 Task: Create a new spreadsheet using the template "Project management: Project timeline by Smartsheet".
Action: Mouse moved to (60, 118)
Screenshot: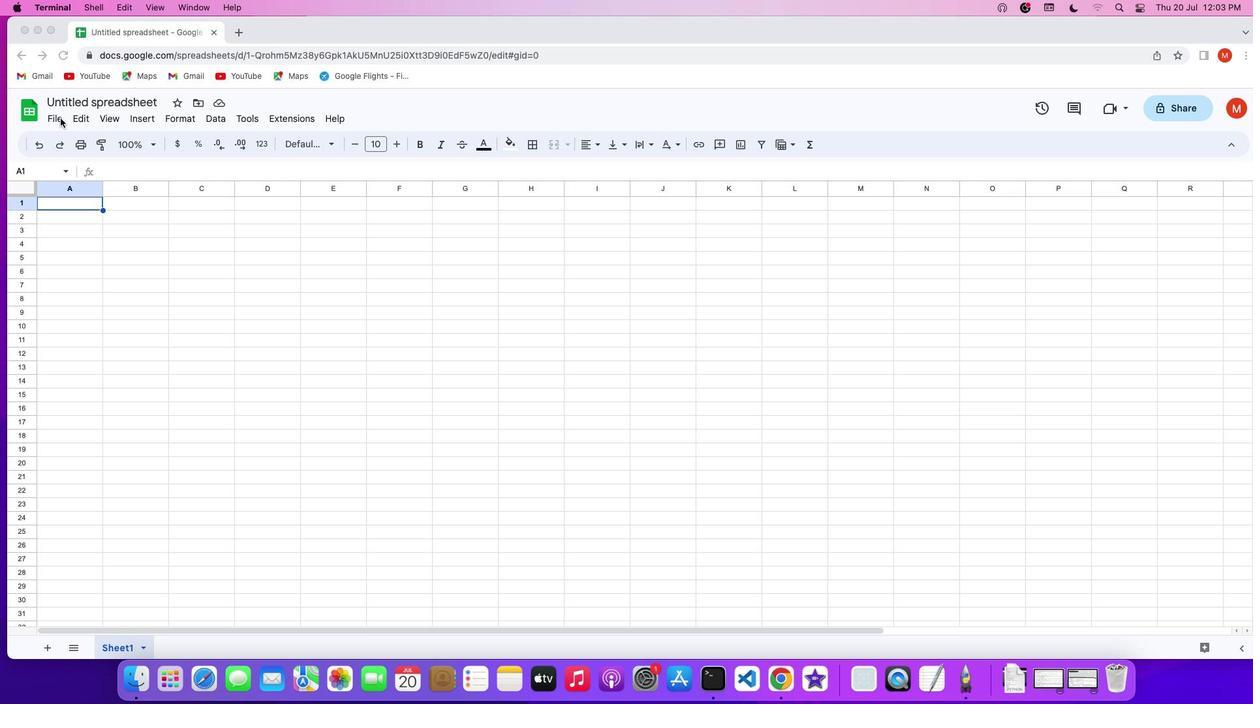 
Action: Mouse pressed left at (60, 118)
Screenshot: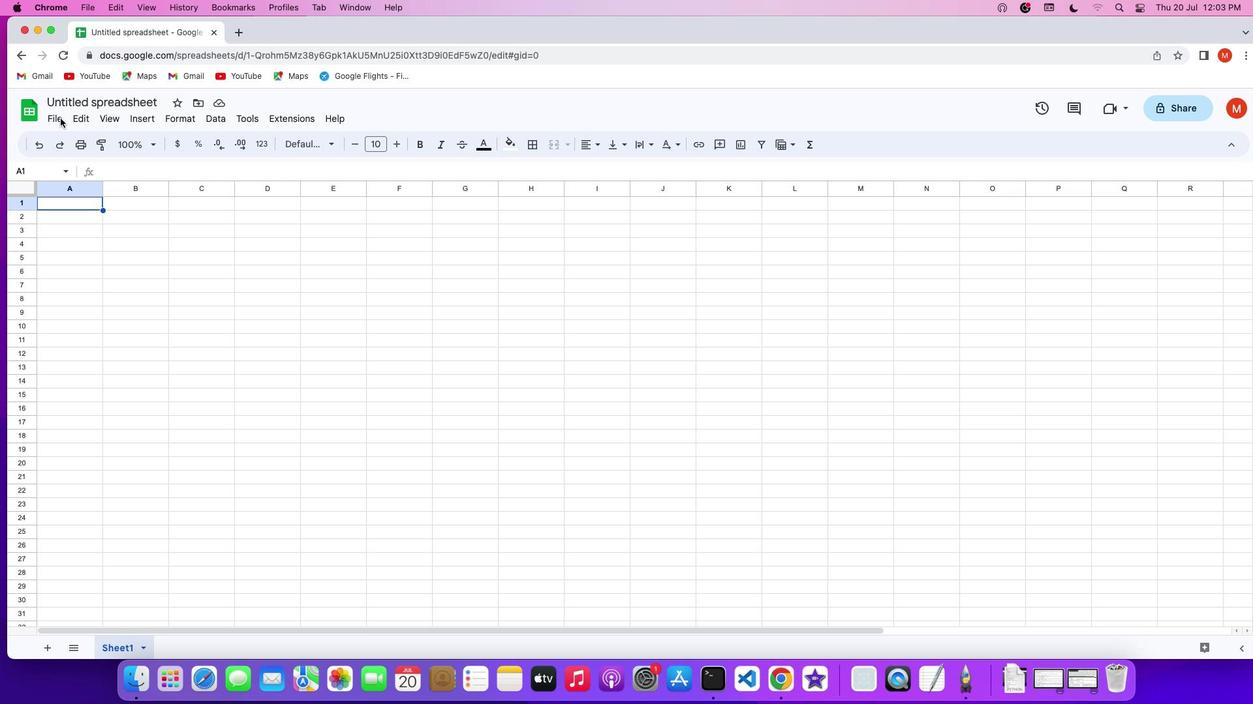 
Action: Mouse pressed left at (60, 118)
Screenshot: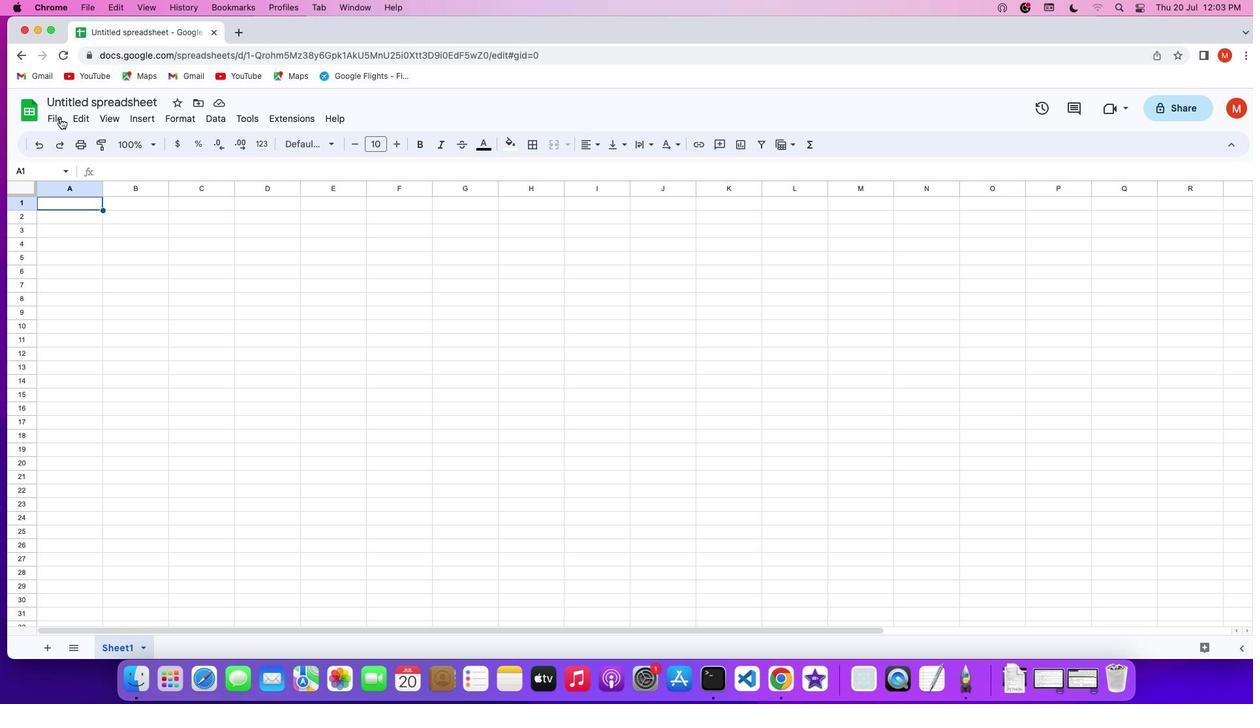 
Action: Mouse moved to (60, 118)
Screenshot: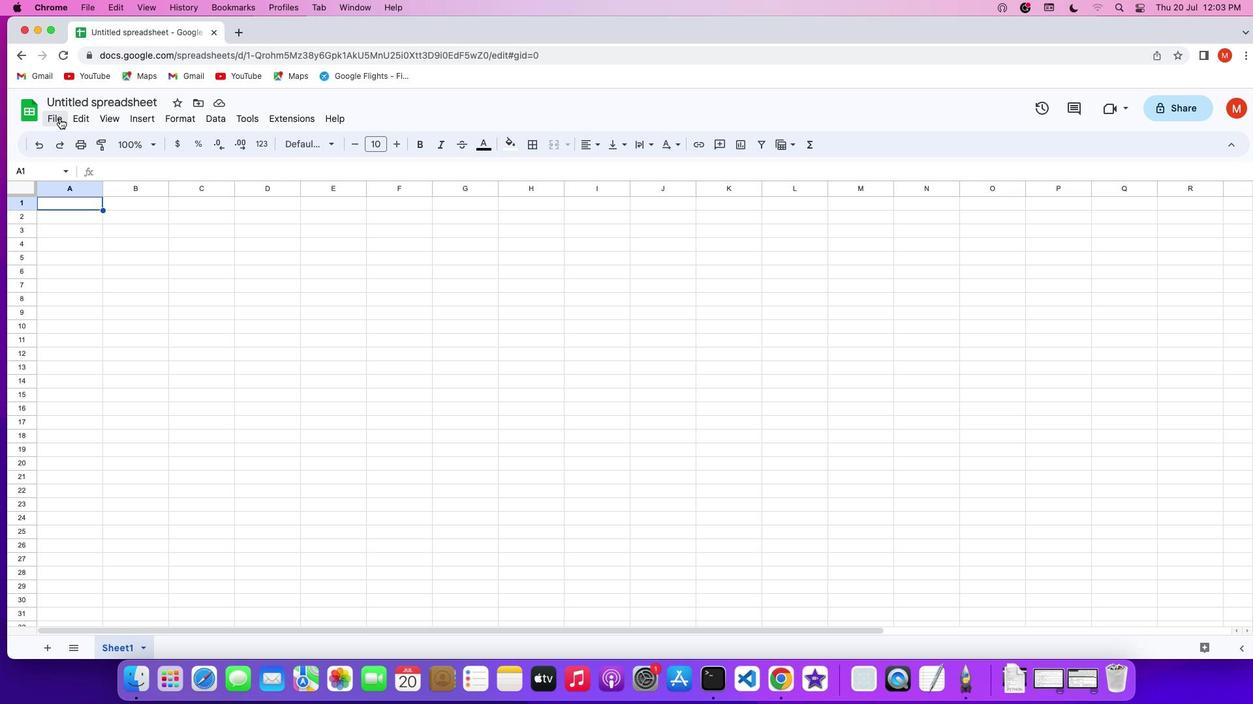 
Action: Mouse pressed left at (60, 118)
Screenshot: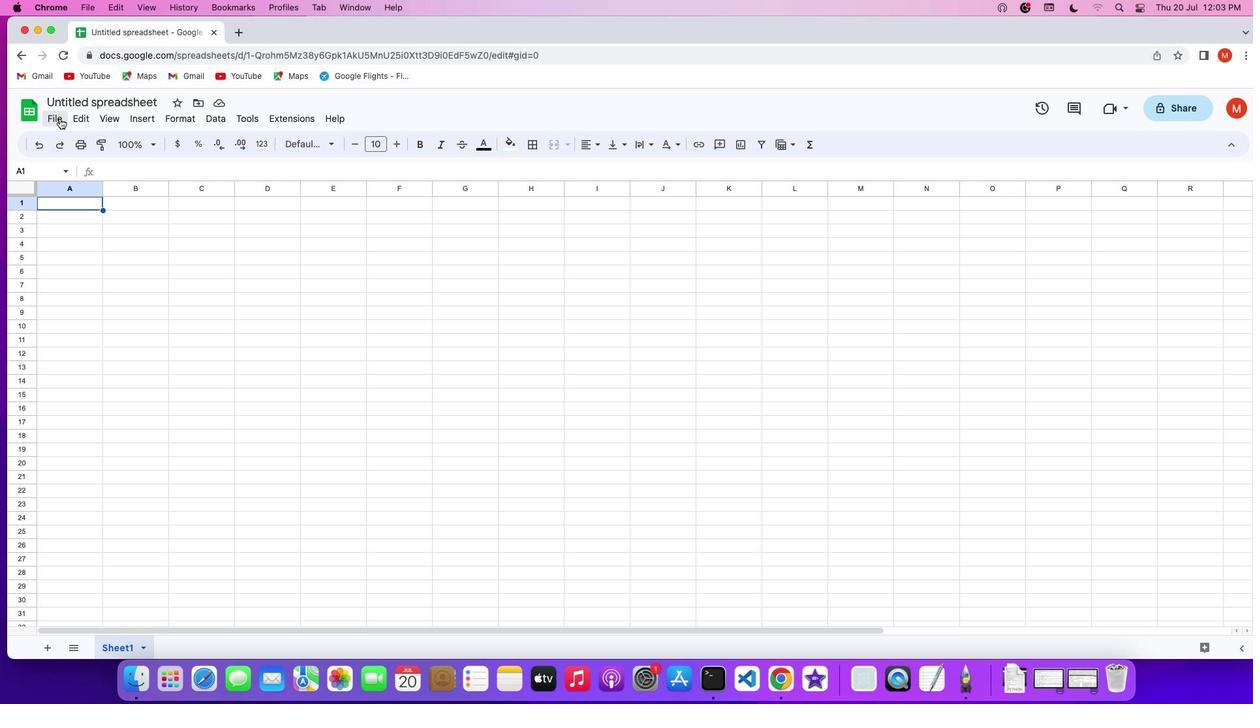 
Action: Mouse moved to (279, 162)
Screenshot: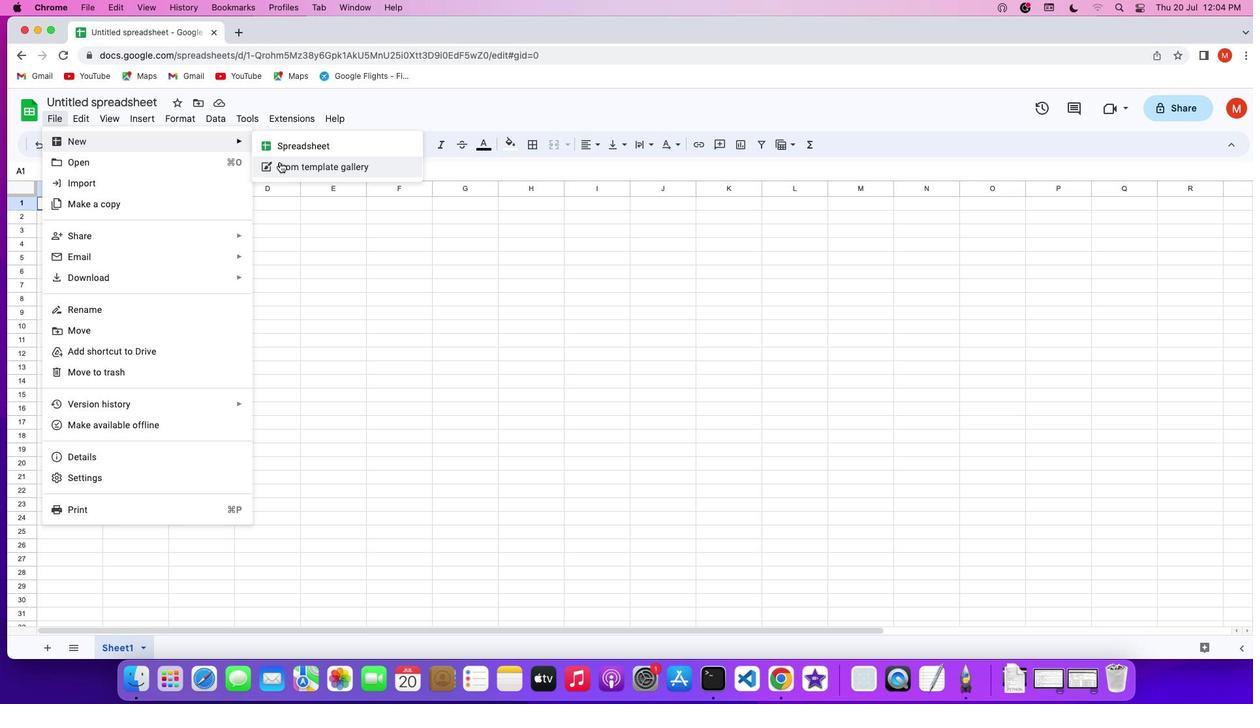 
Action: Mouse pressed left at (279, 162)
Screenshot: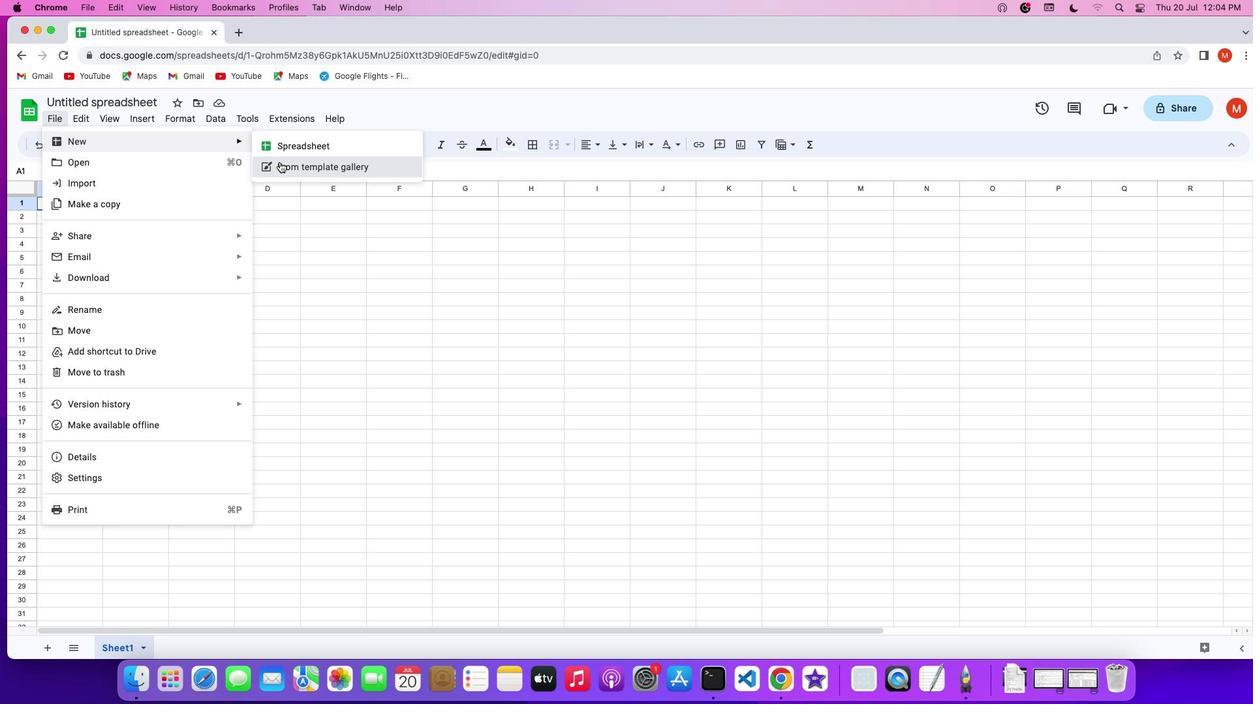 
Action: Mouse moved to (474, 208)
Screenshot: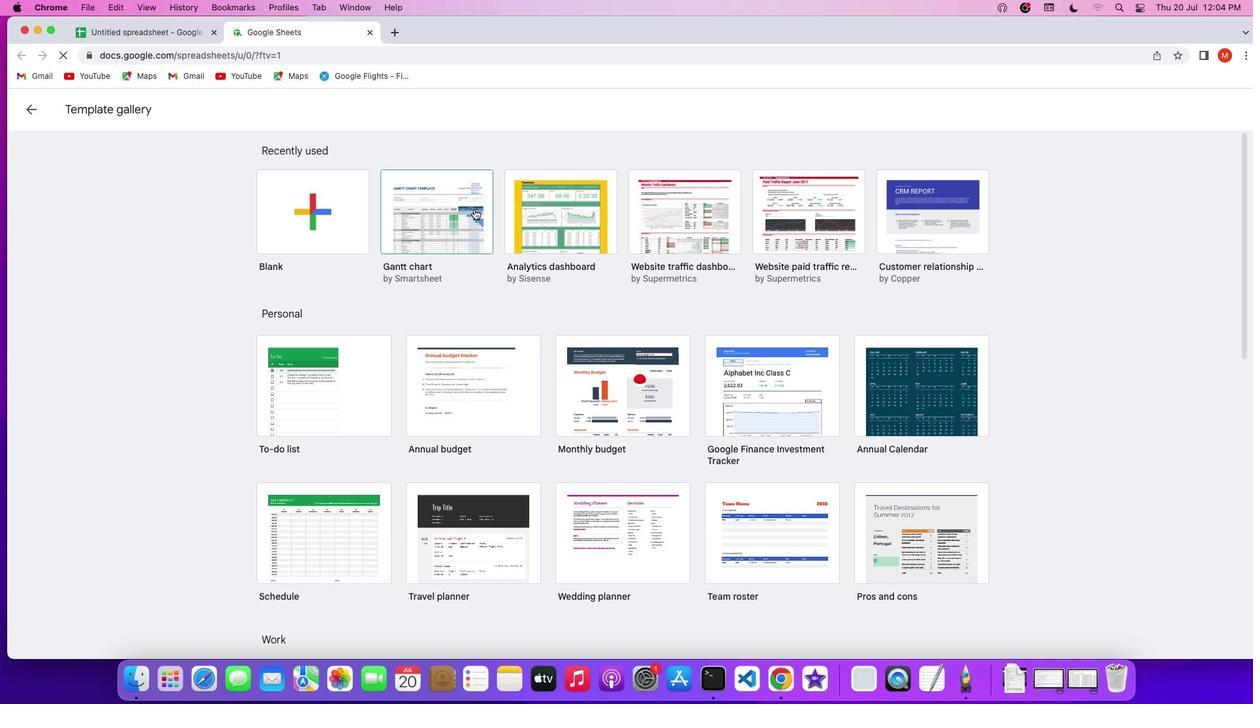 
Action: Mouse scrolled (474, 208) with delta (0, 0)
Screenshot: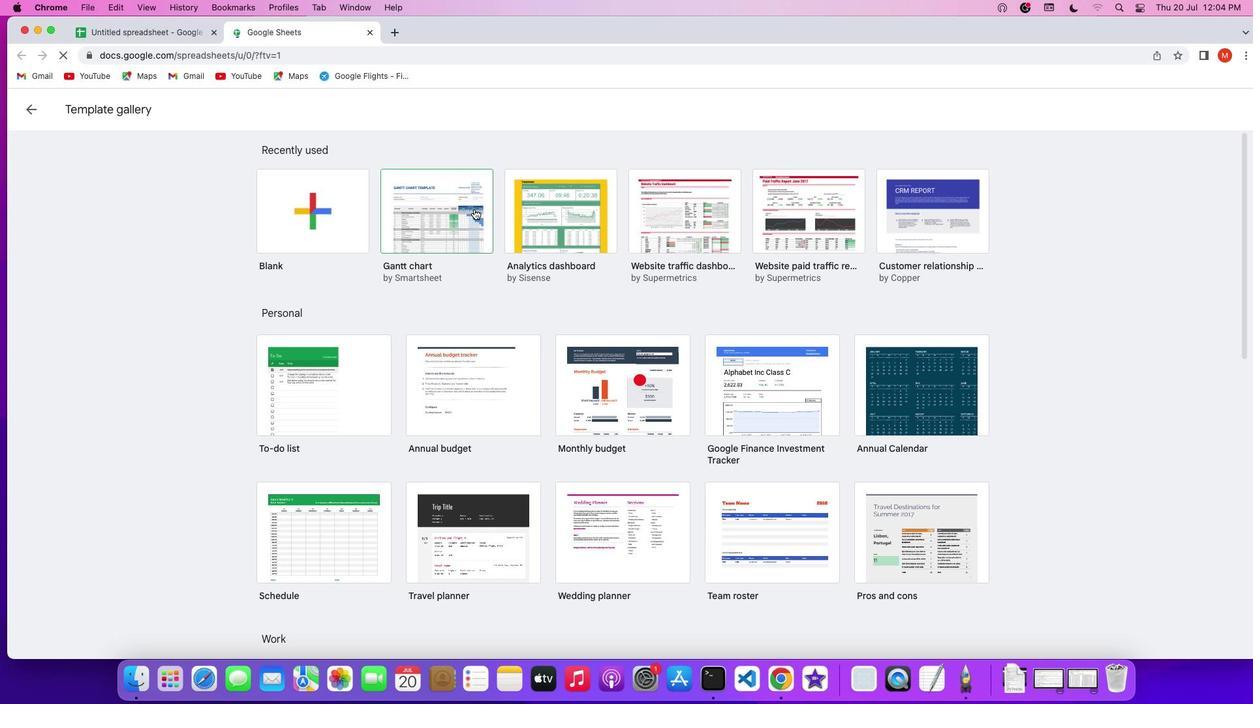 
Action: Mouse scrolled (474, 208) with delta (0, 0)
Screenshot: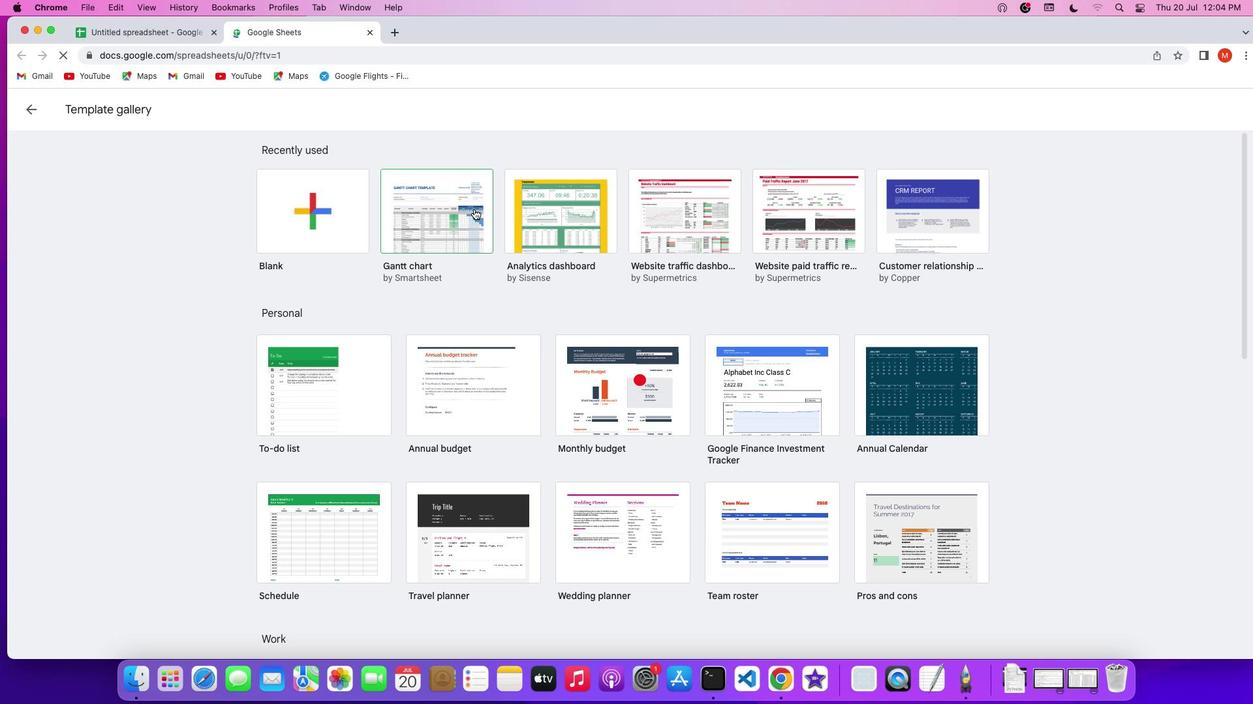 
Action: Mouse scrolled (474, 208) with delta (0, -1)
Screenshot: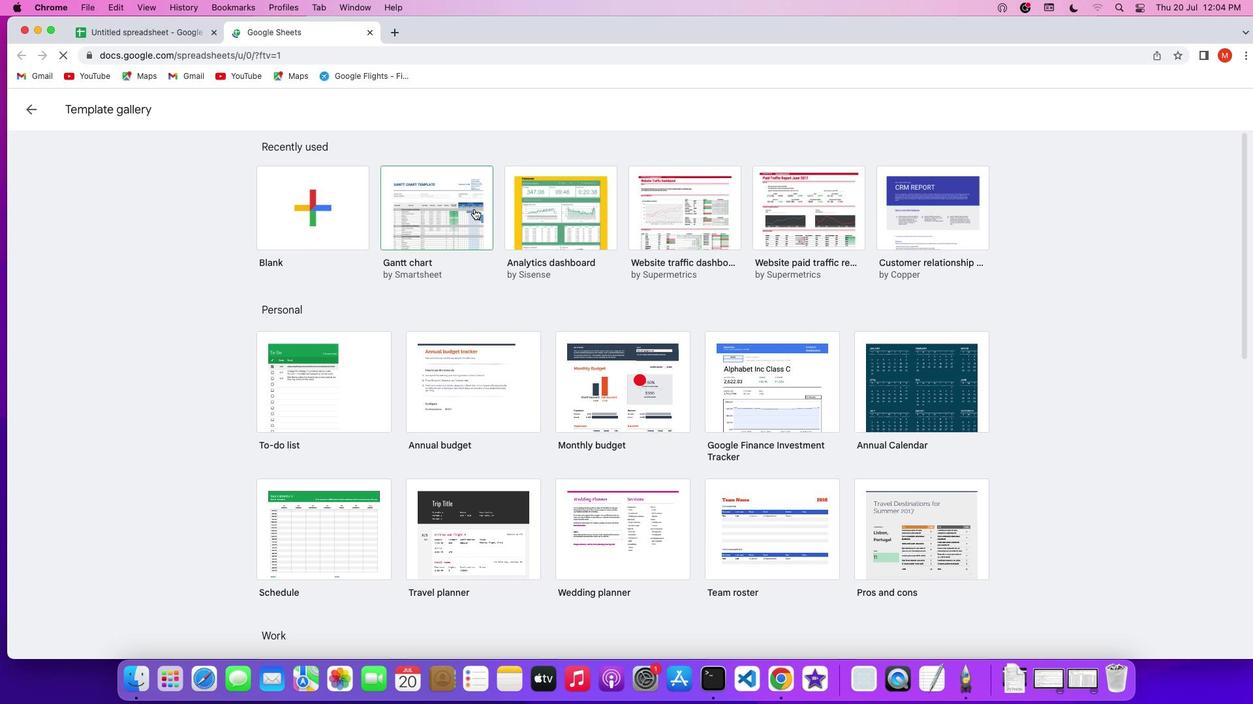 
Action: Mouse scrolled (474, 208) with delta (0, -1)
Screenshot: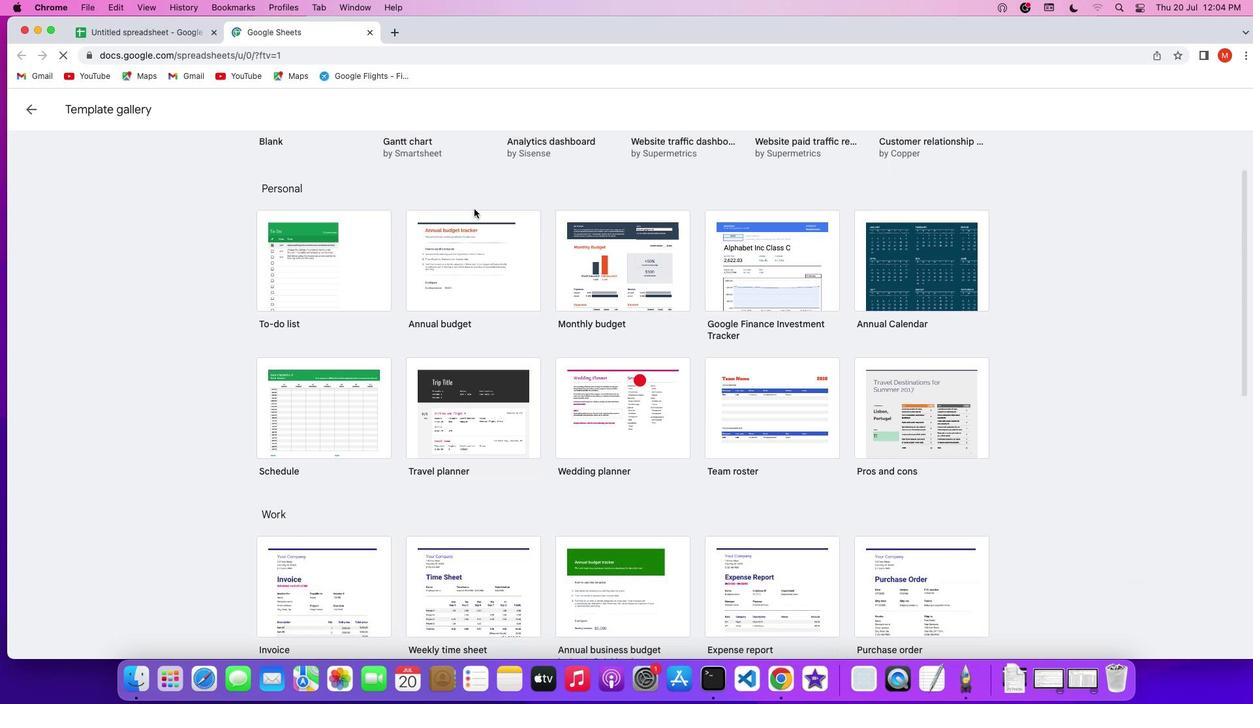 
Action: Mouse moved to (474, 208)
Screenshot: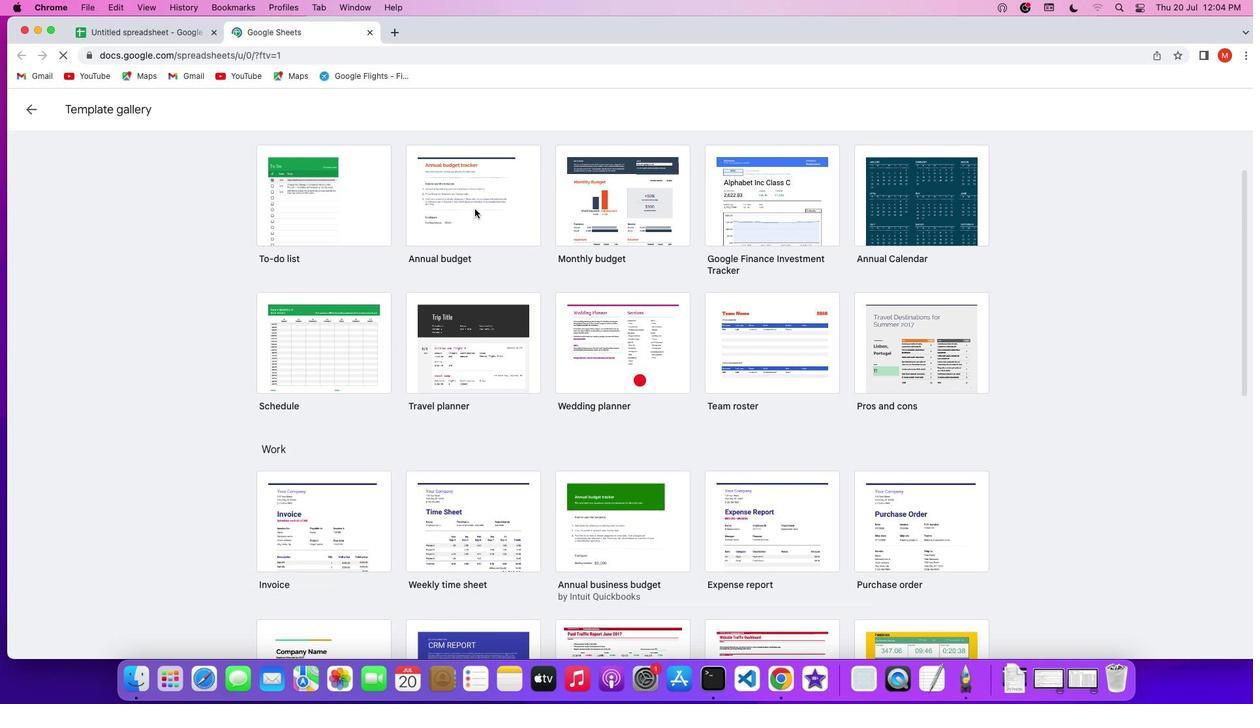 
Action: Mouse scrolled (474, 208) with delta (0, 0)
Screenshot: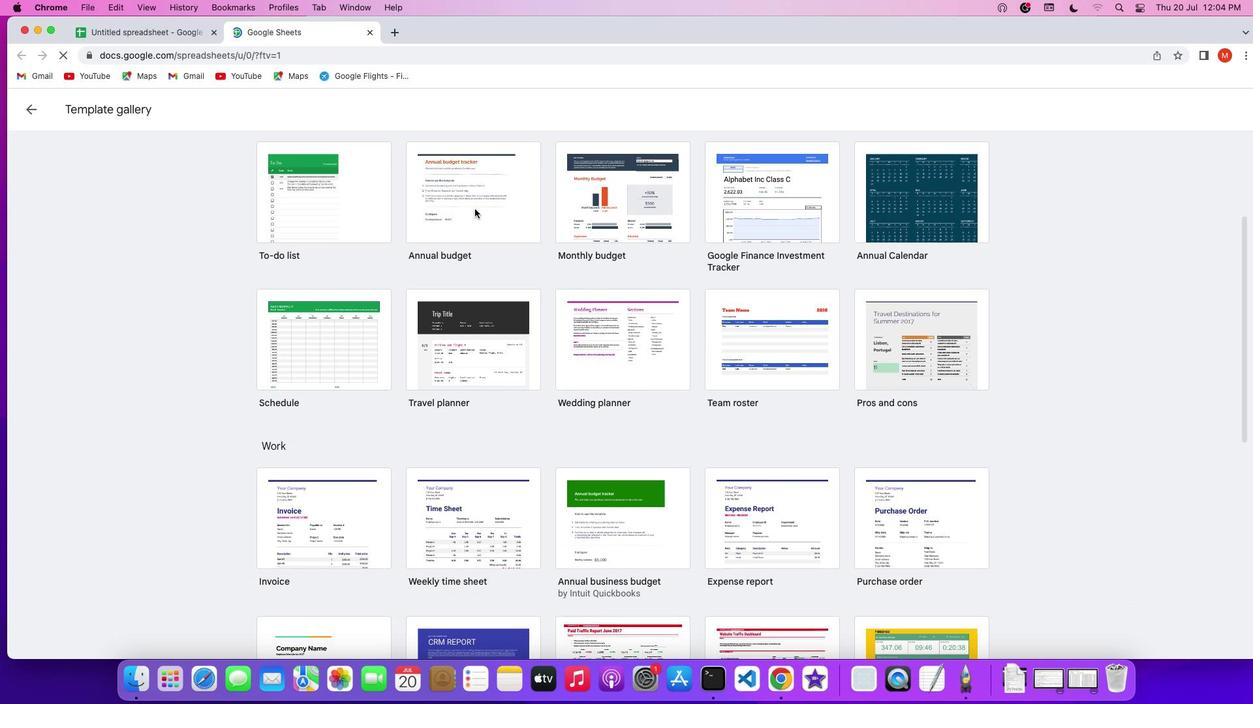 
Action: Mouse scrolled (474, 208) with delta (0, 0)
Screenshot: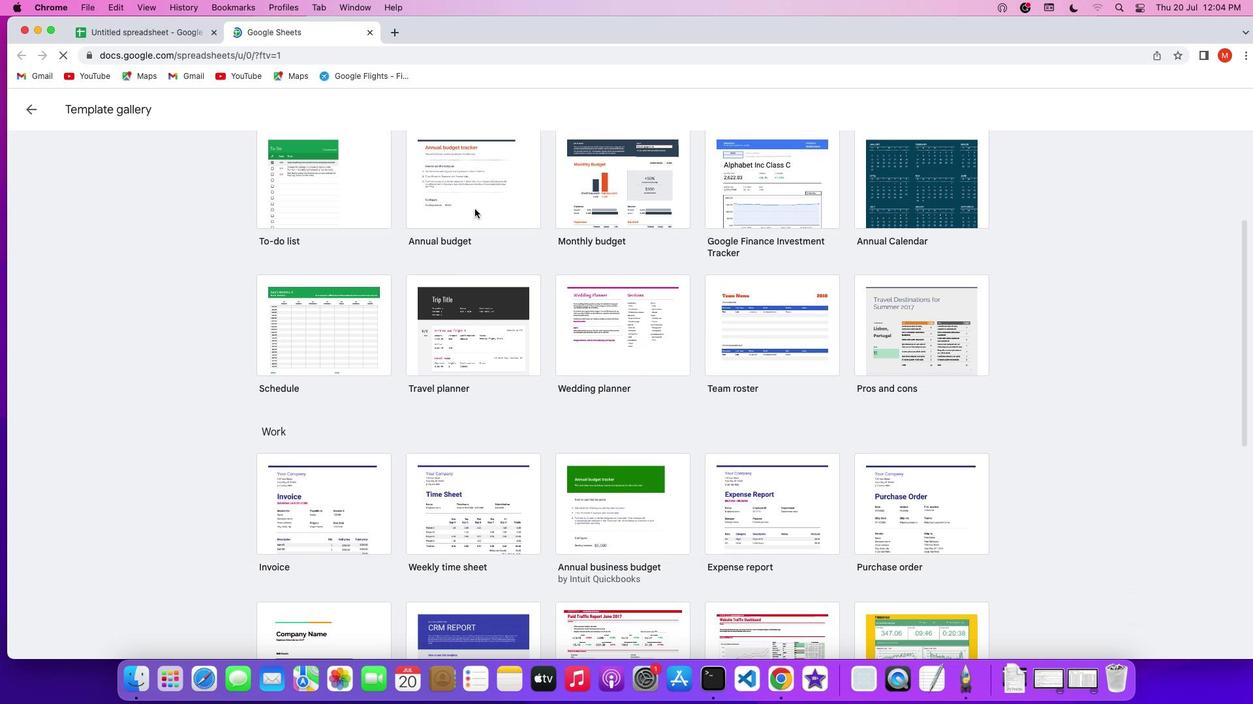 
Action: Mouse scrolled (474, 208) with delta (0, -1)
Screenshot: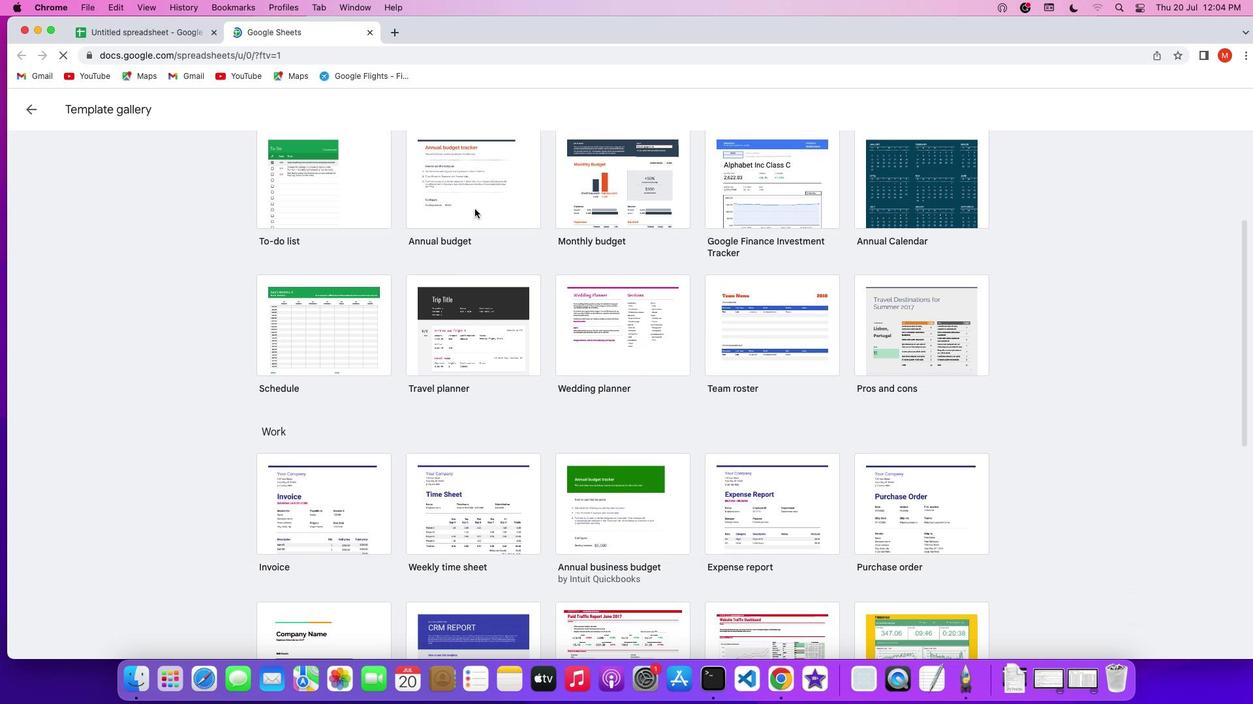 
Action: Mouse scrolled (474, 208) with delta (0, -2)
Screenshot: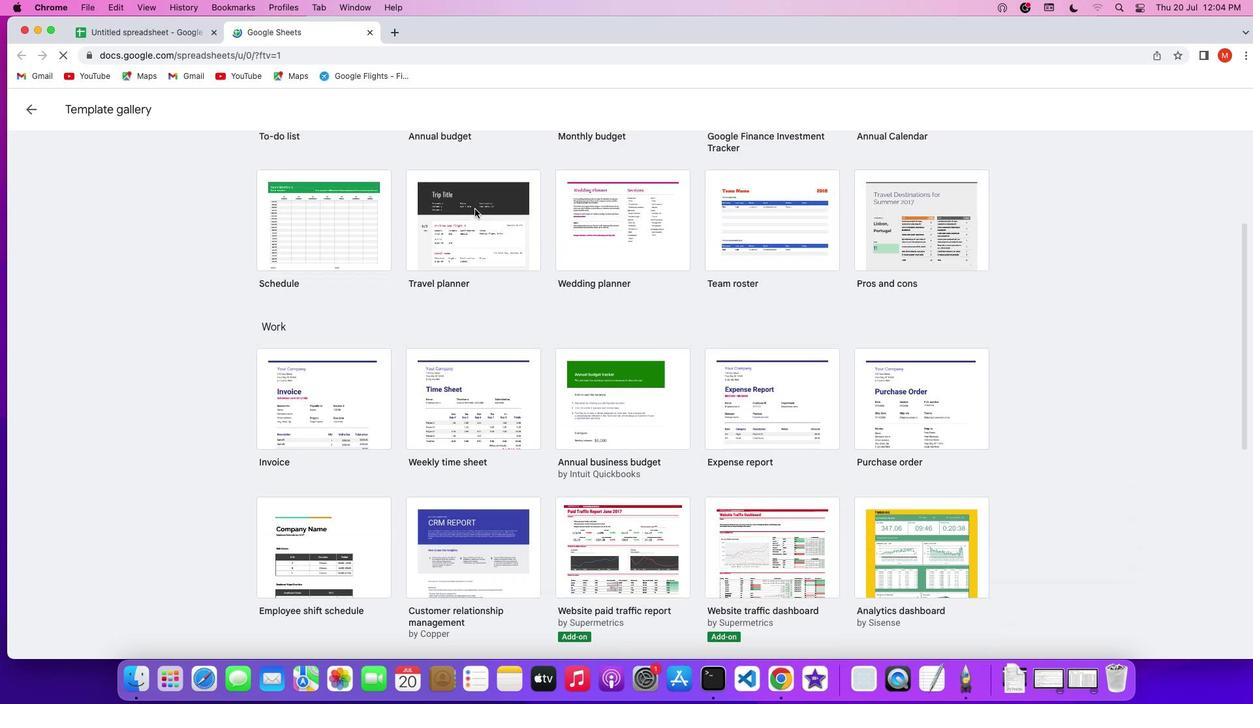 
Action: Mouse scrolled (474, 208) with delta (0, 0)
Screenshot: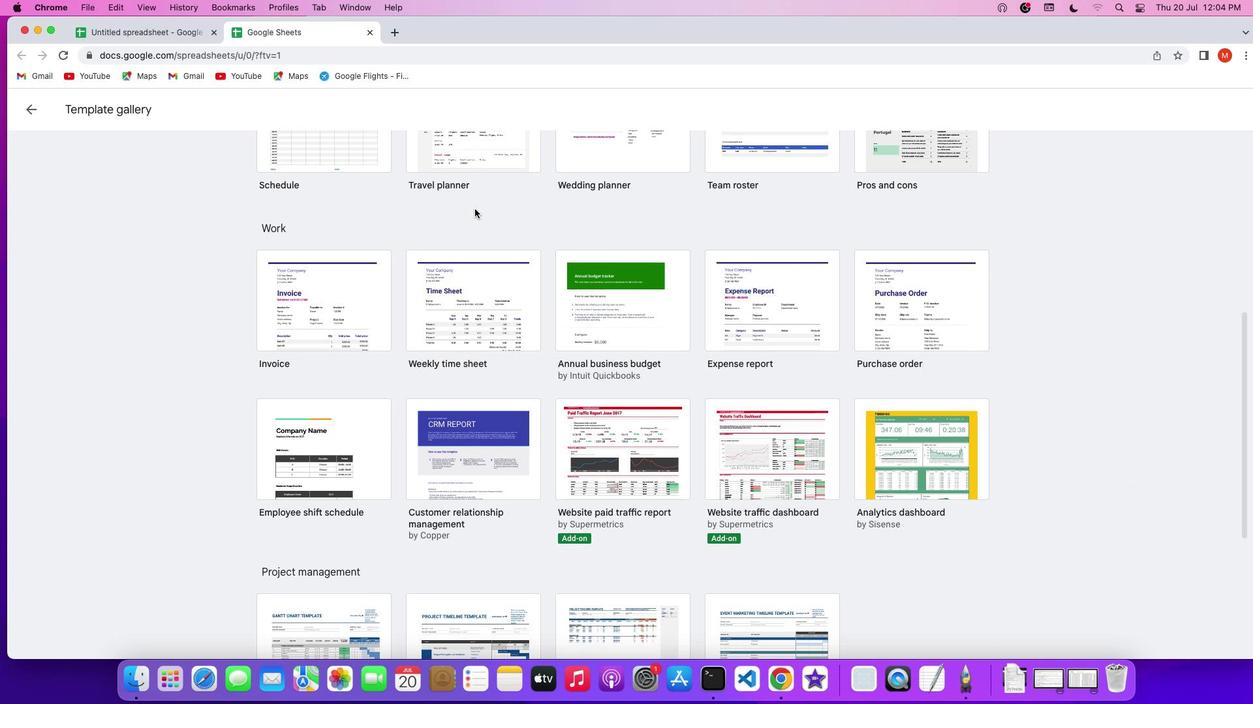 
Action: Mouse scrolled (474, 208) with delta (0, 0)
Screenshot: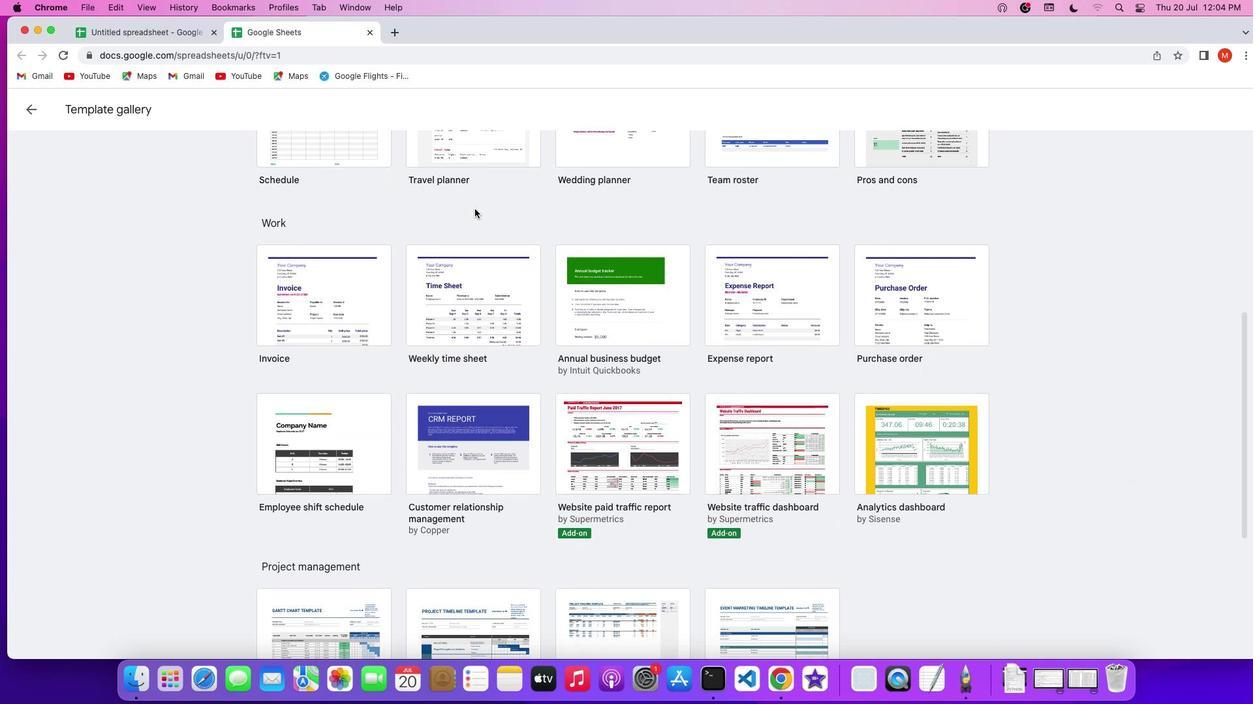 
Action: Mouse scrolled (474, 208) with delta (0, 0)
Screenshot: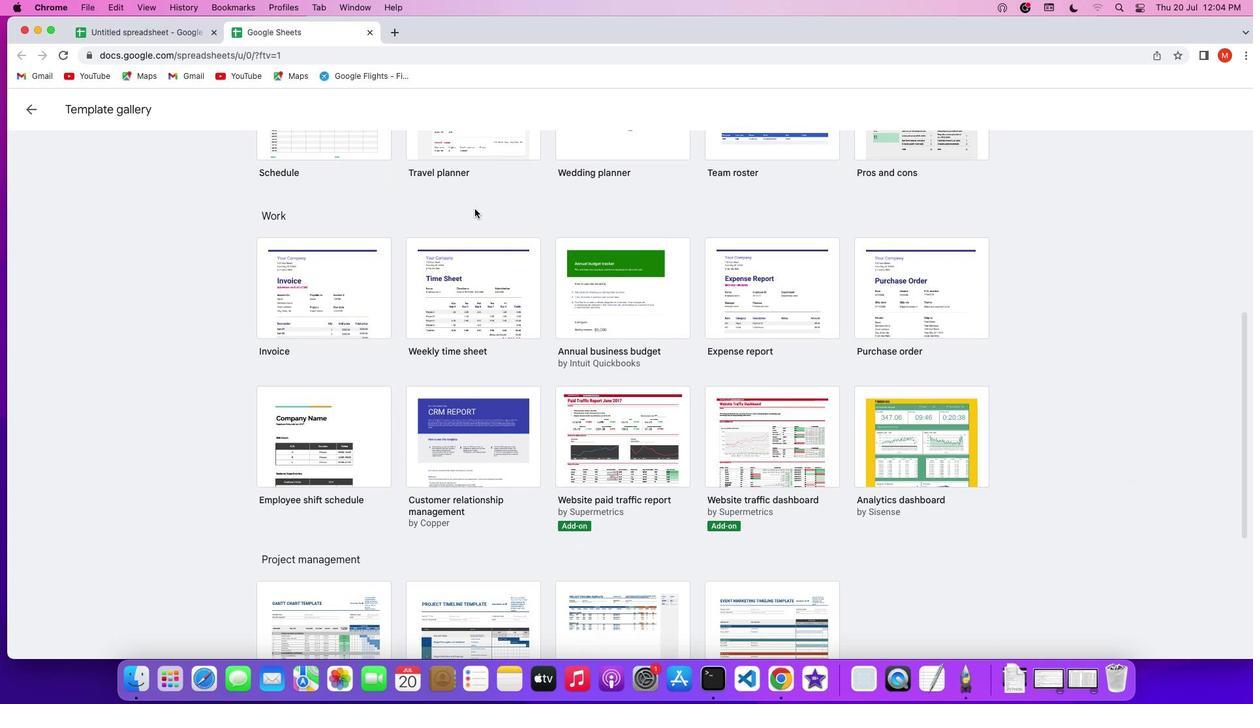 
Action: Mouse scrolled (474, 208) with delta (0, 0)
Screenshot: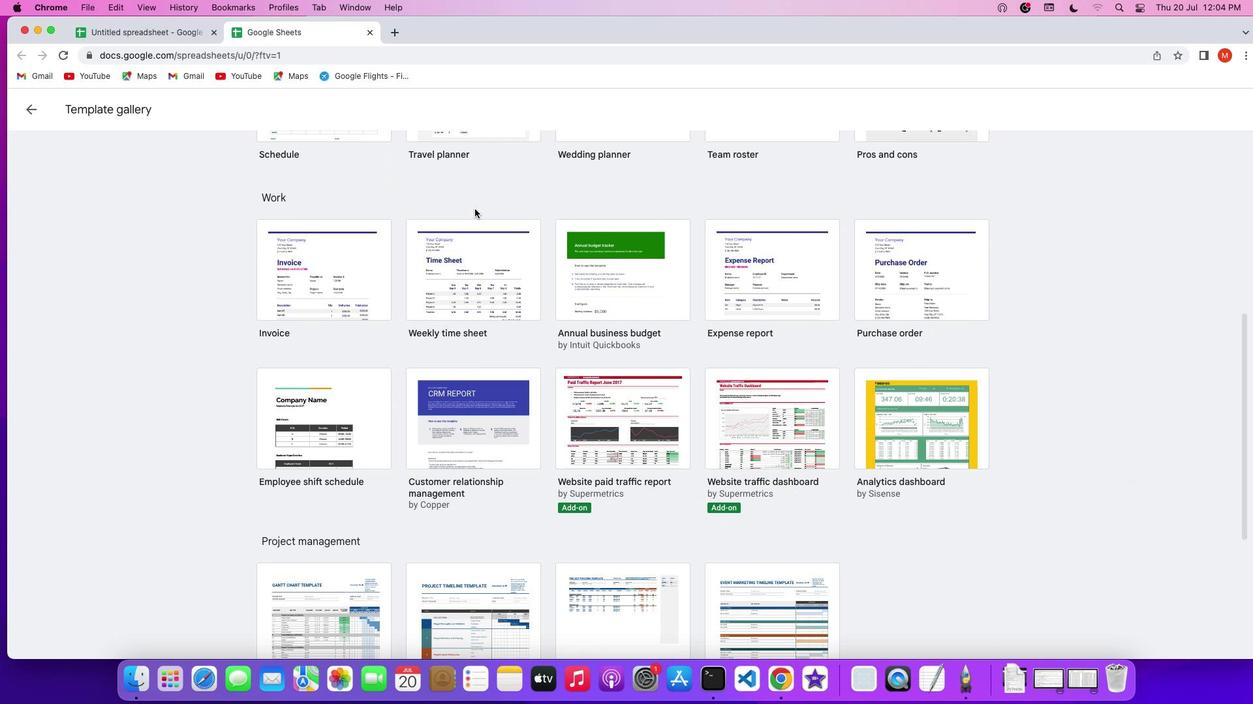 
Action: Mouse scrolled (474, 208) with delta (0, 0)
Screenshot: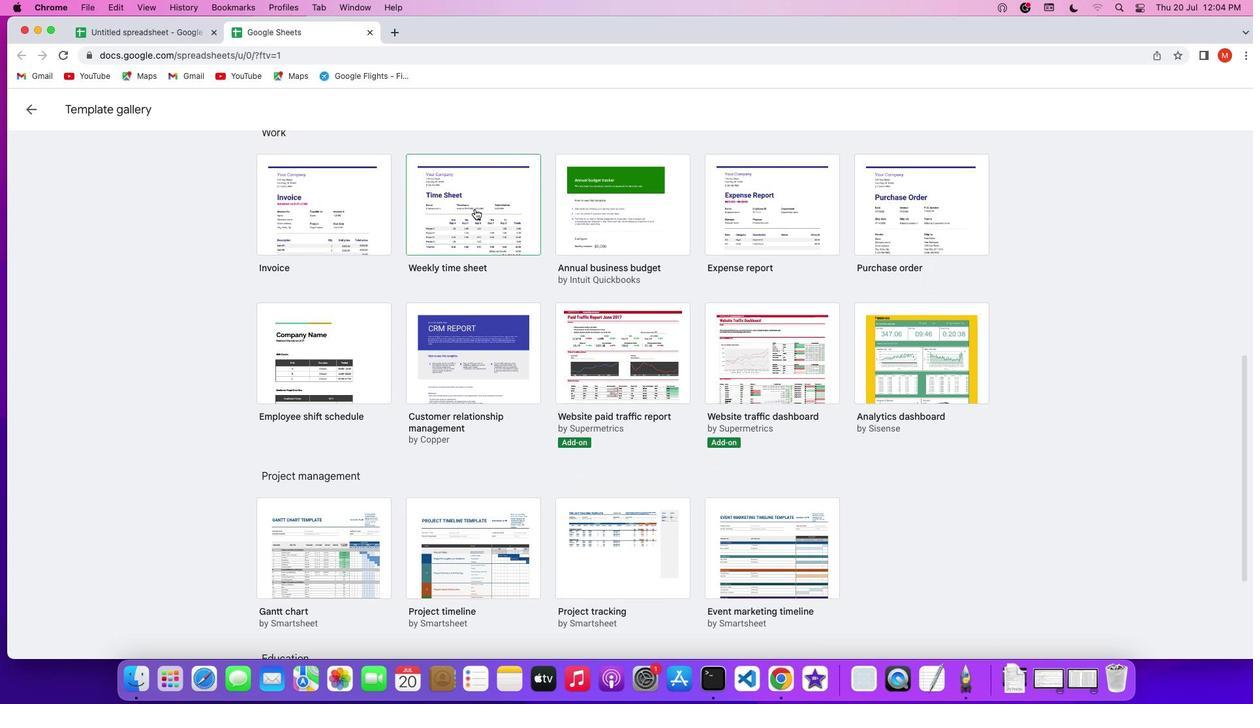 
Action: Mouse scrolled (474, 208) with delta (0, 0)
Screenshot: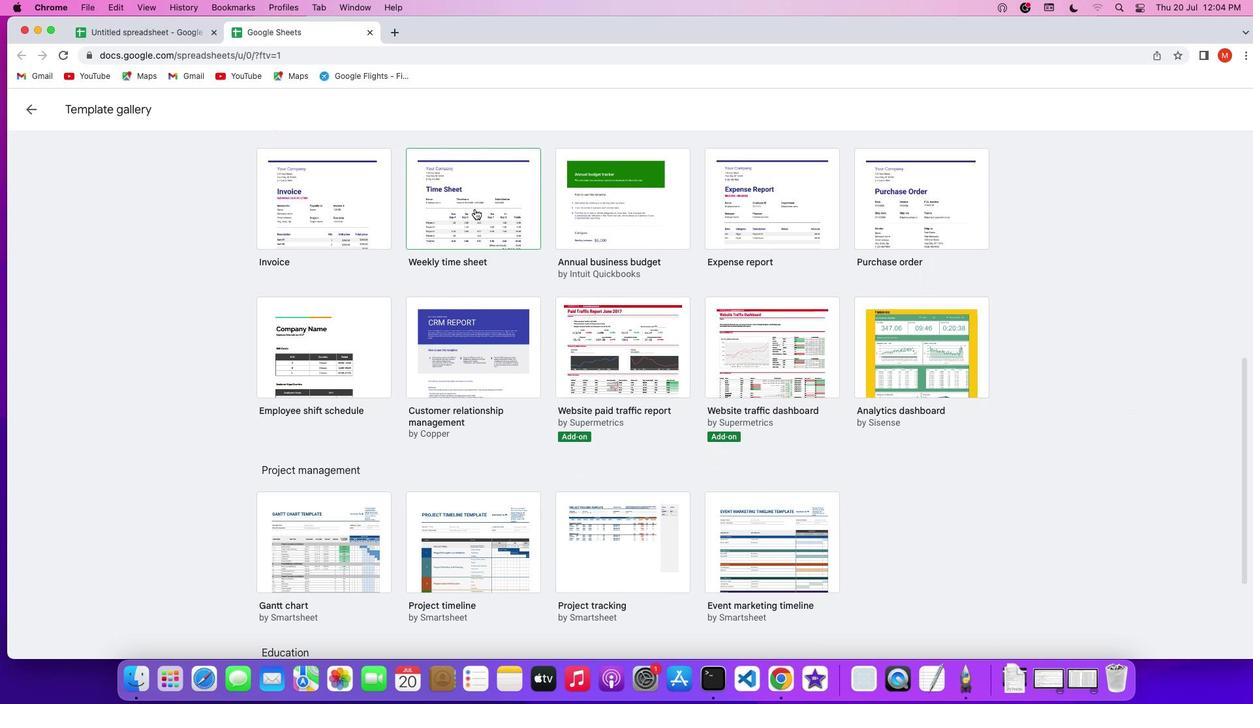 
Action: Mouse scrolled (474, 208) with delta (0, 0)
Screenshot: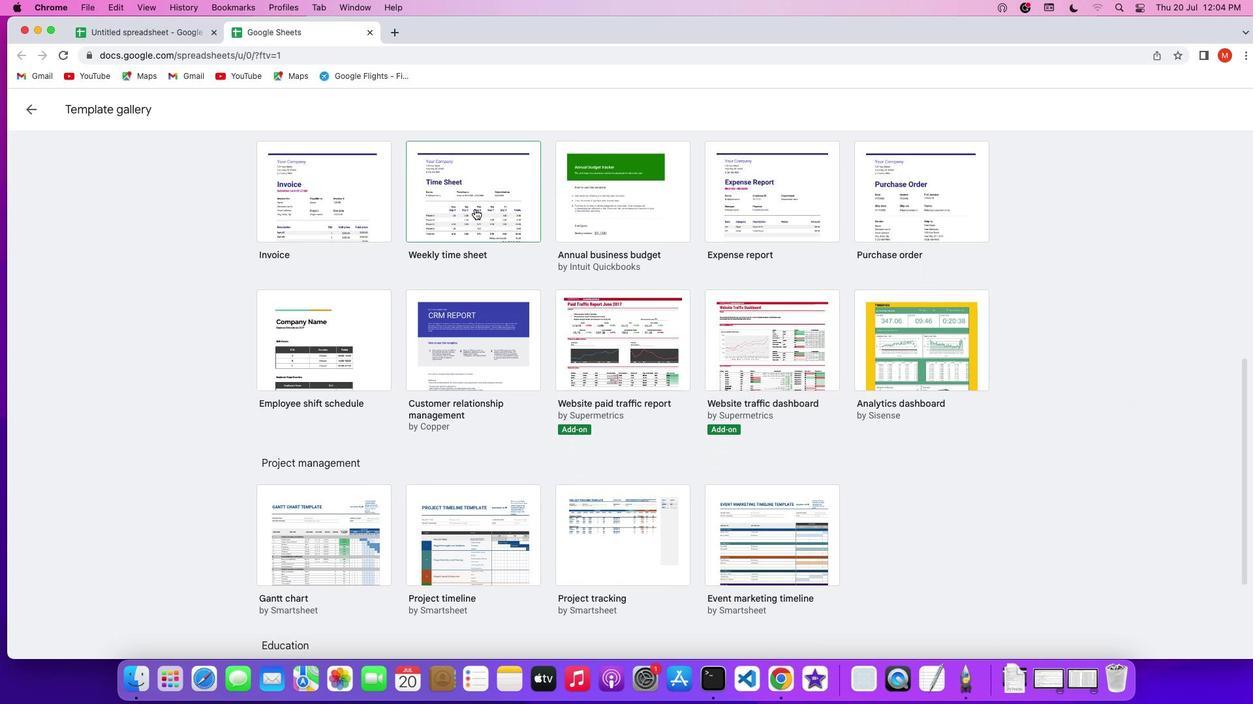 
Action: Mouse moved to (474, 209)
Screenshot: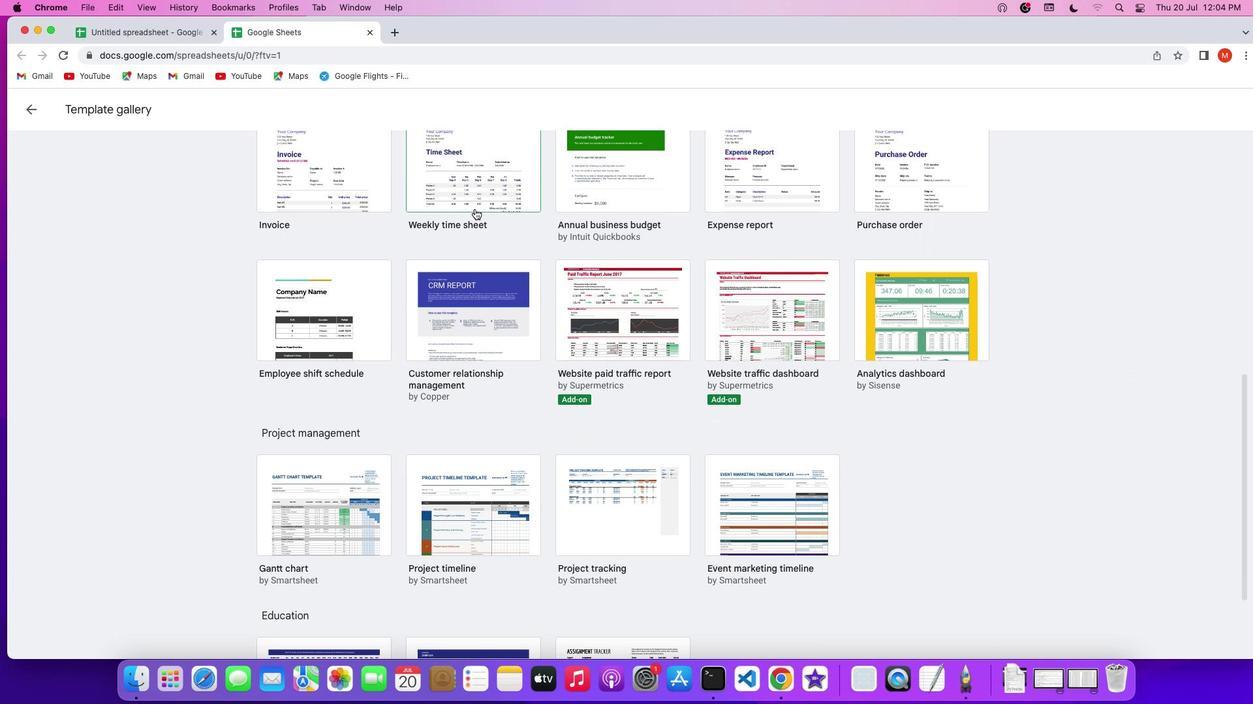 
Action: Mouse scrolled (474, 209) with delta (0, 0)
Screenshot: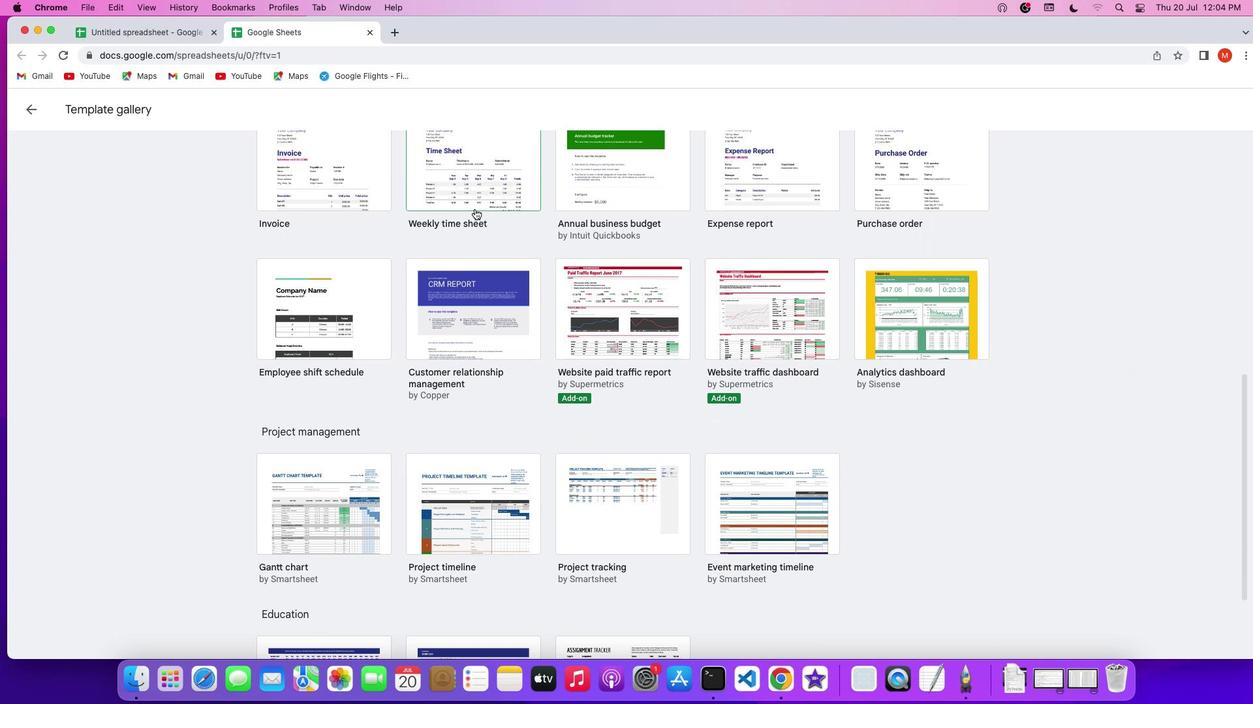 
Action: Mouse scrolled (474, 209) with delta (0, 0)
Screenshot: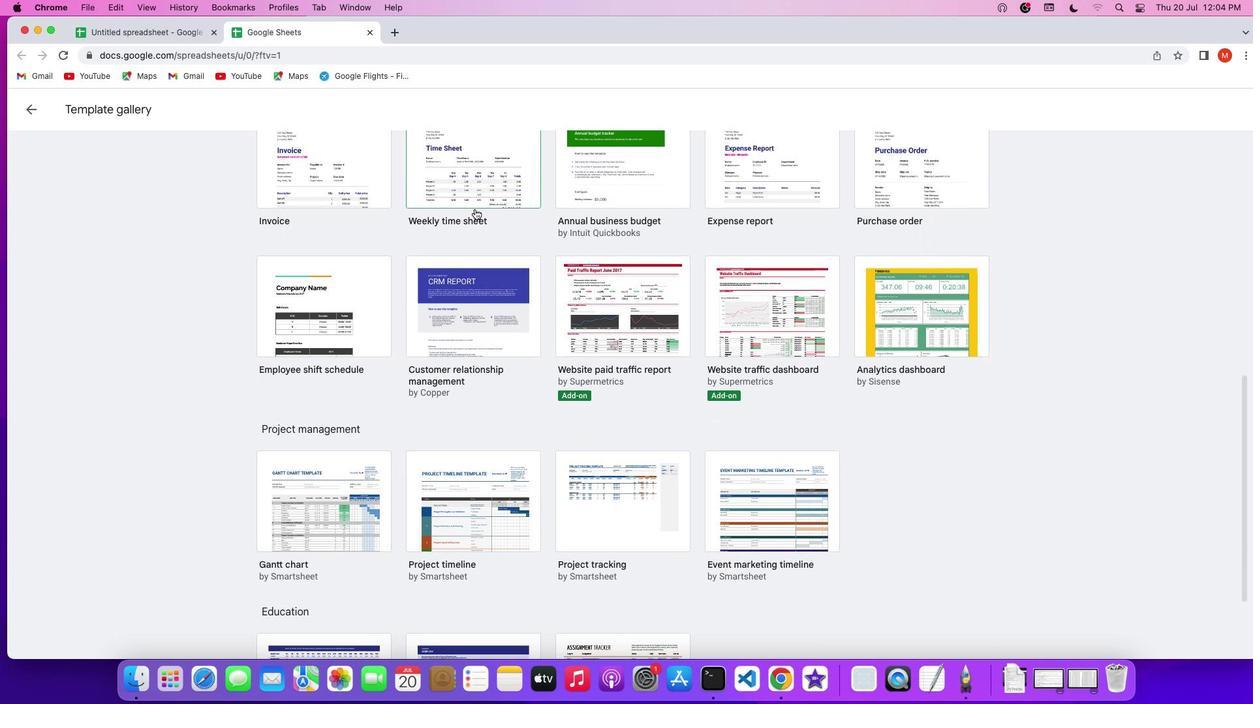 
Action: Mouse scrolled (474, 209) with delta (0, -1)
Screenshot: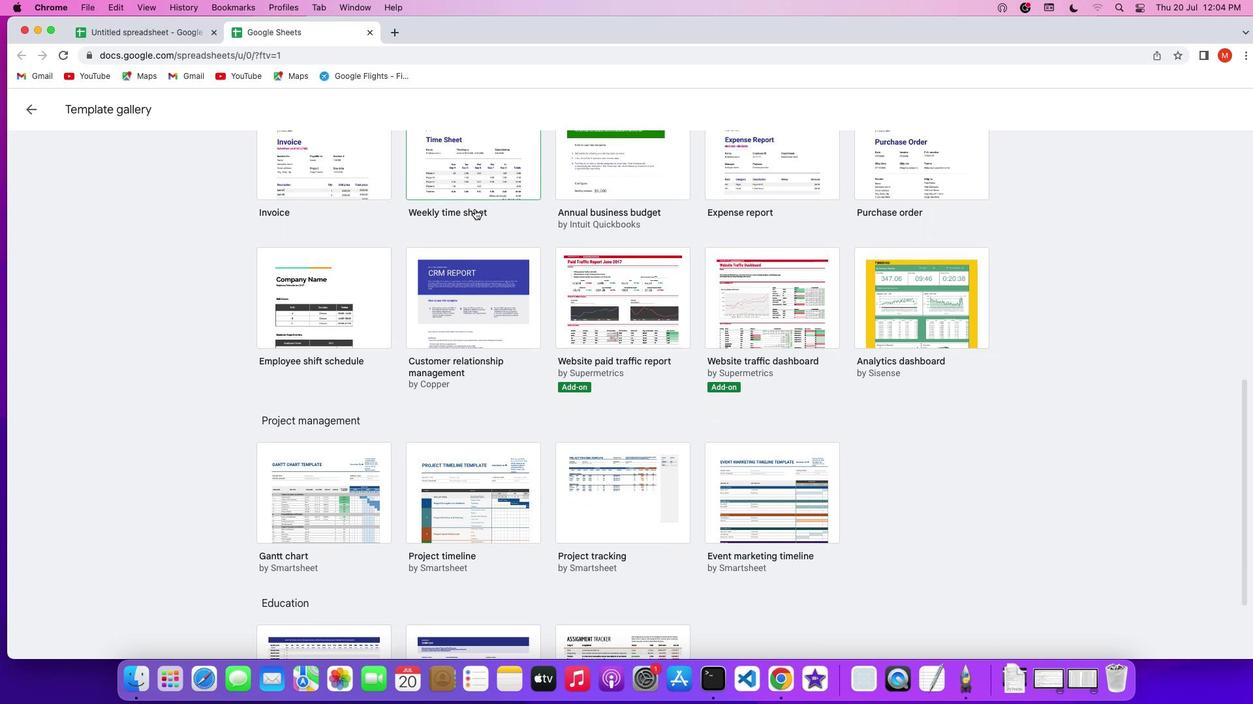 
Action: Mouse scrolled (474, 209) with delta (0, 0)
Screenshot: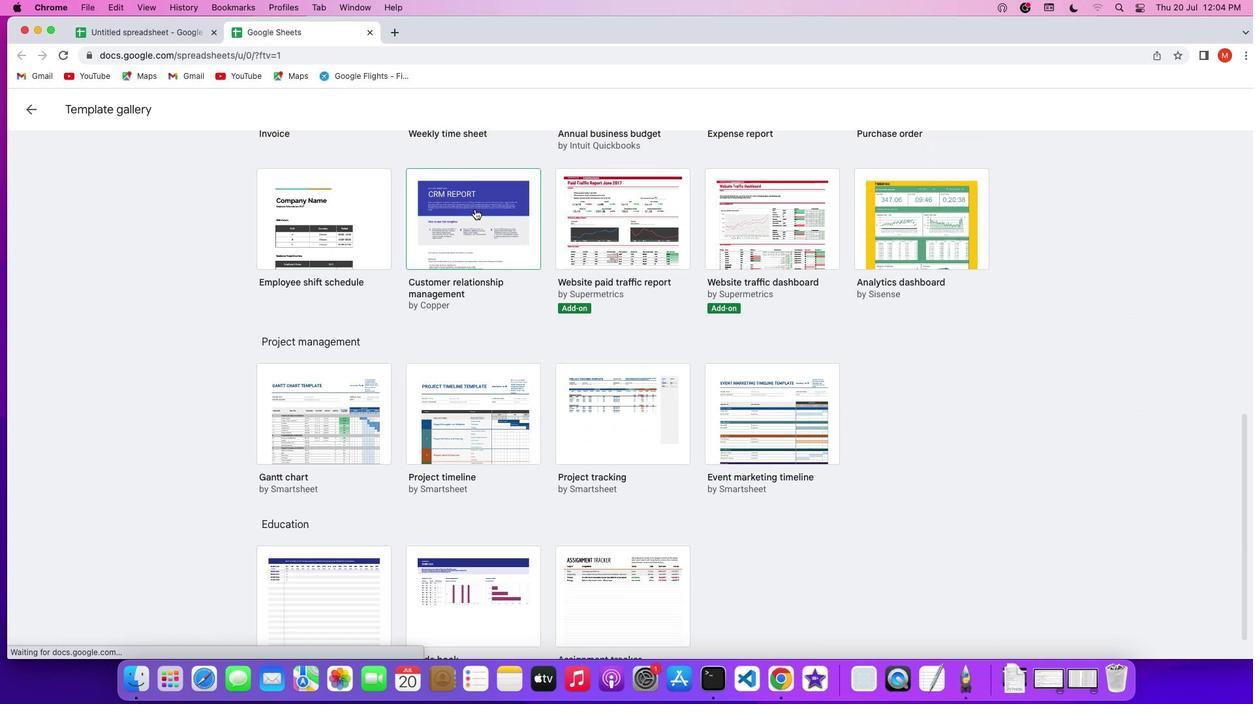 
Action: Mouse scrolled (474, 209) with delta (0, 0)
Screenshot: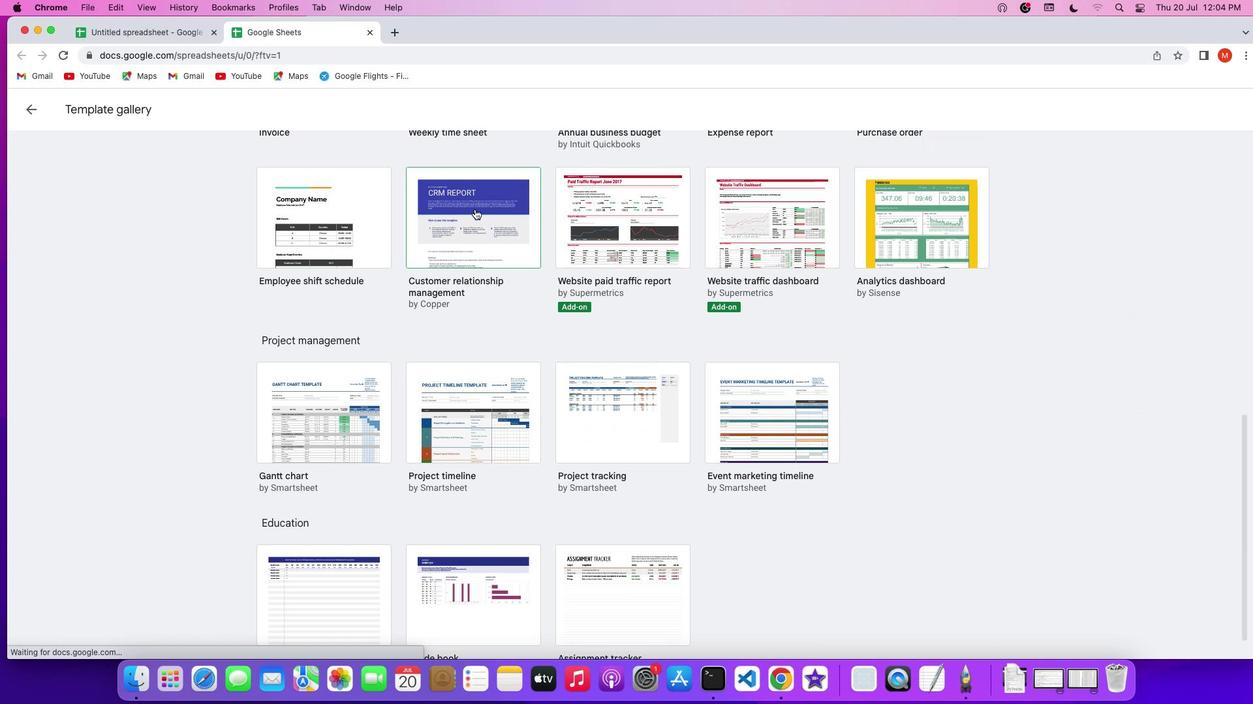 
Action: Mouse scrolled (474, 209) with delta (0, 0)
Screenshot: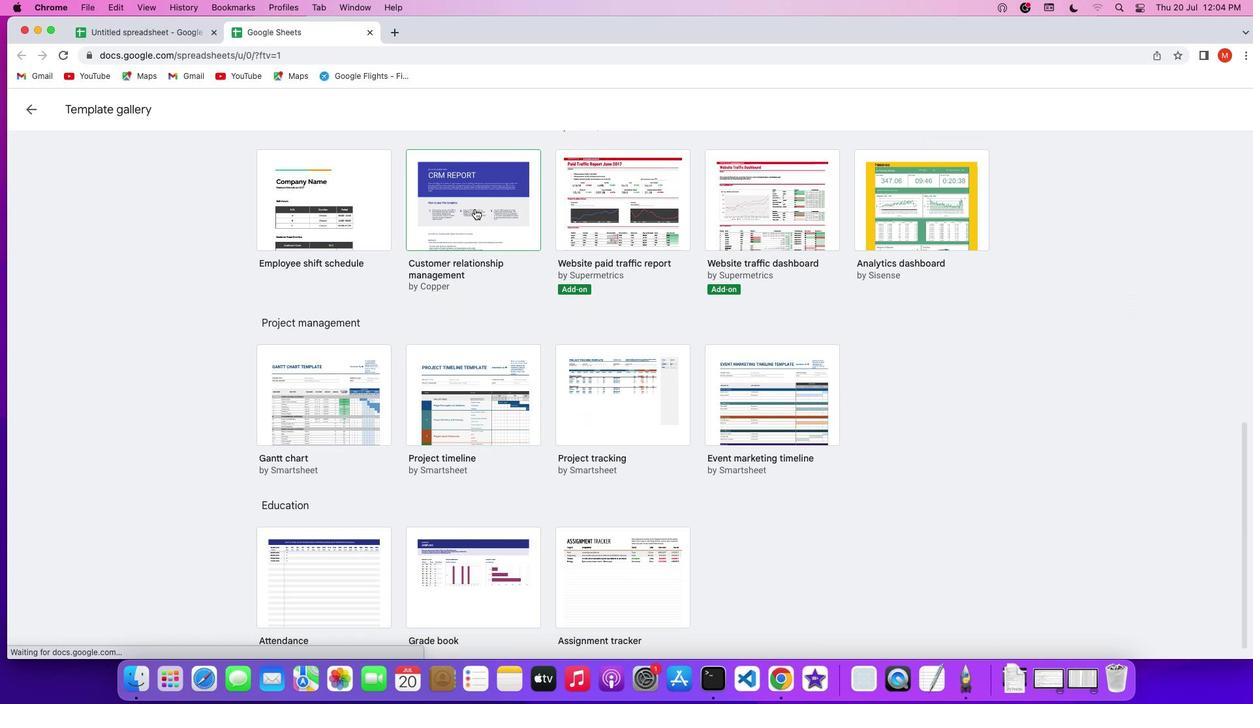 
Action: Mouse moved to (474, 209)
Screenshot: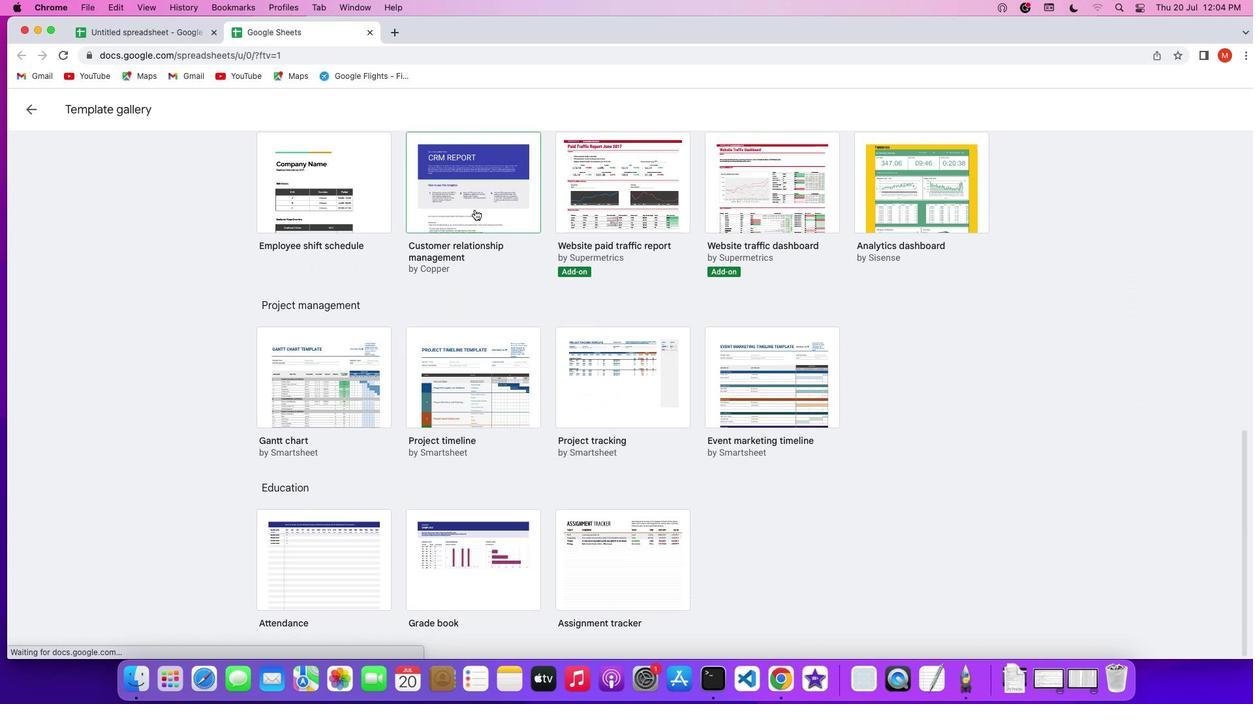 
Action: Mouse scrolled (474, 209) with delta (0, 0)
Screenshot: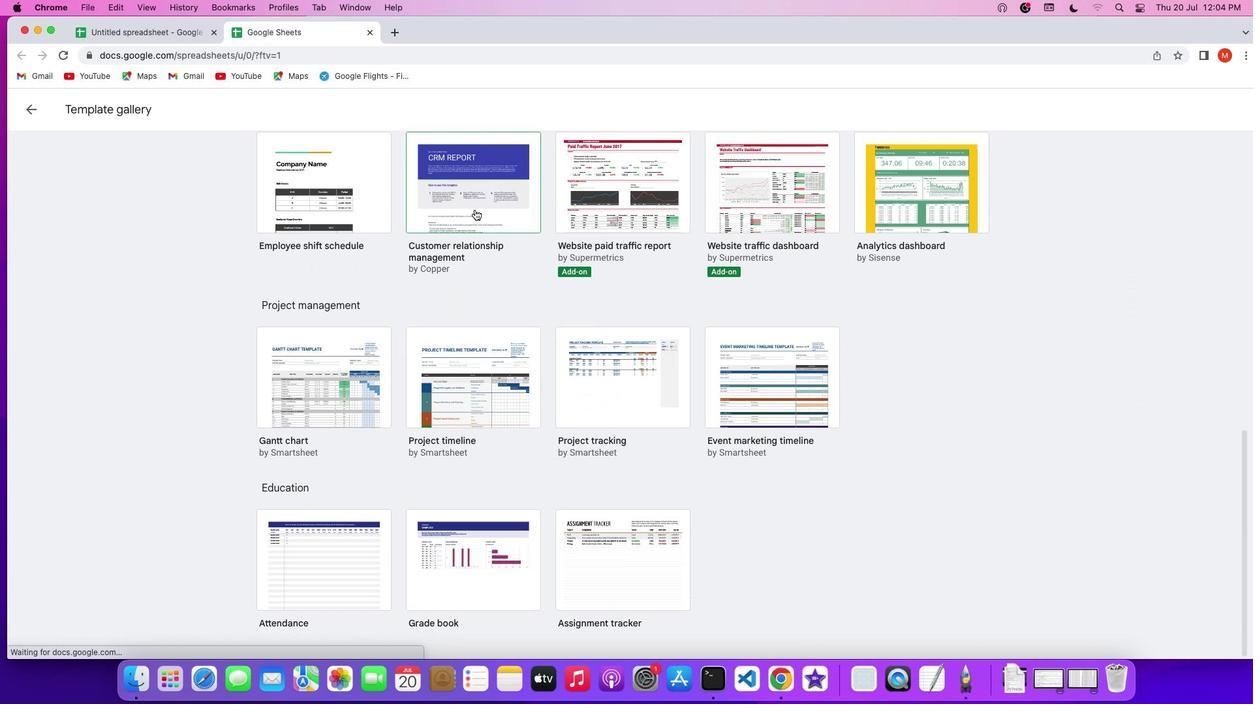 
Action: Mouse scrolled (474, 209) with delta (0, 0)
Screenshot: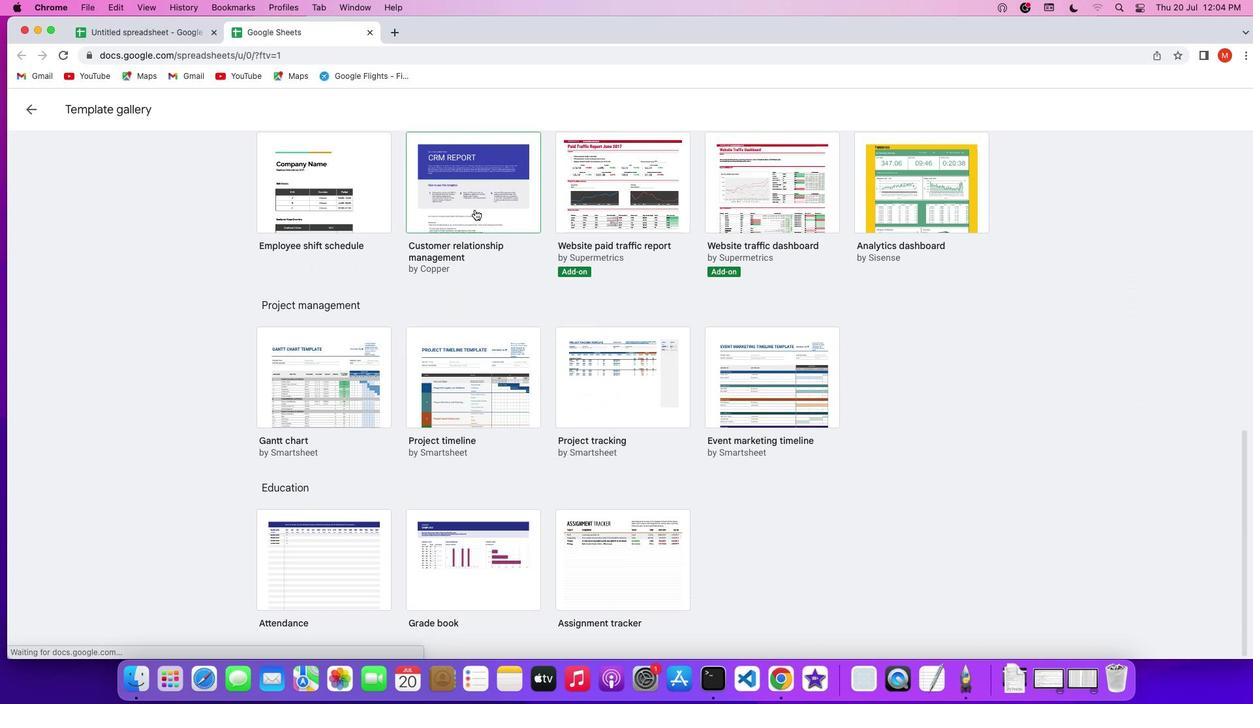 
Action: Mouse scrolled (474, 209) with delta (0, 0)
Screenshot: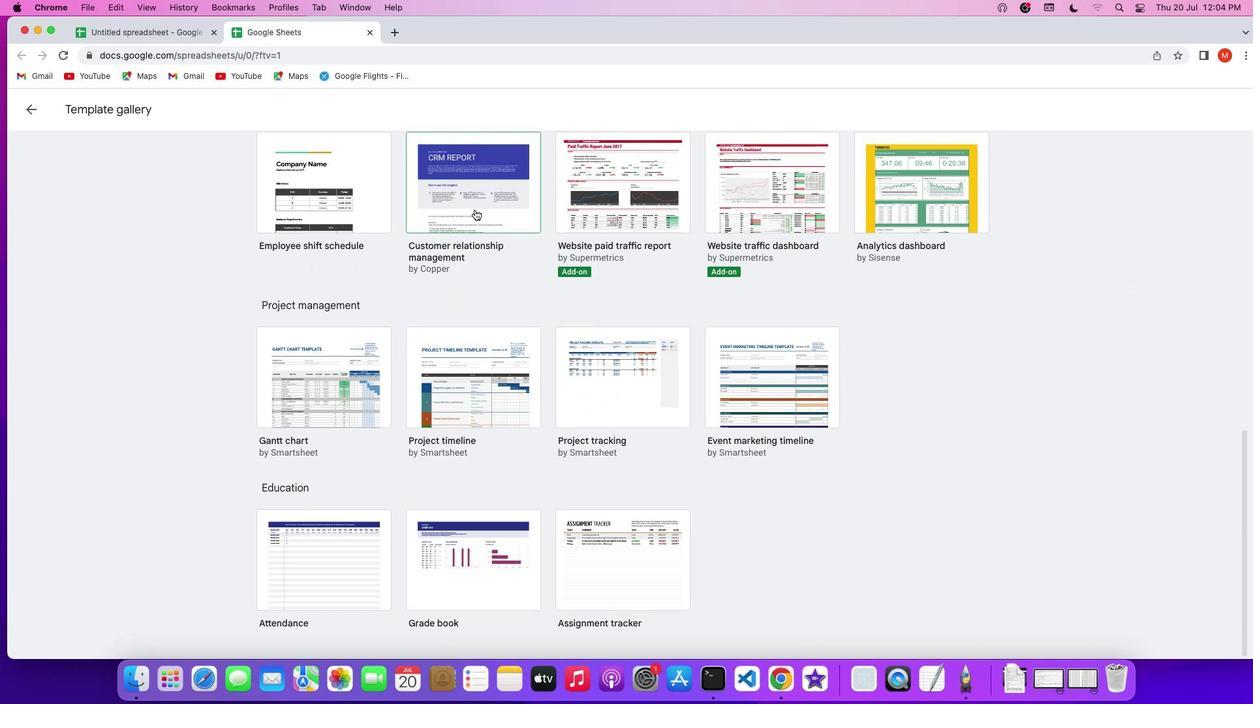 
Action: Mouse scrolled (474, 209) with delta (0, 0)
Screenshot: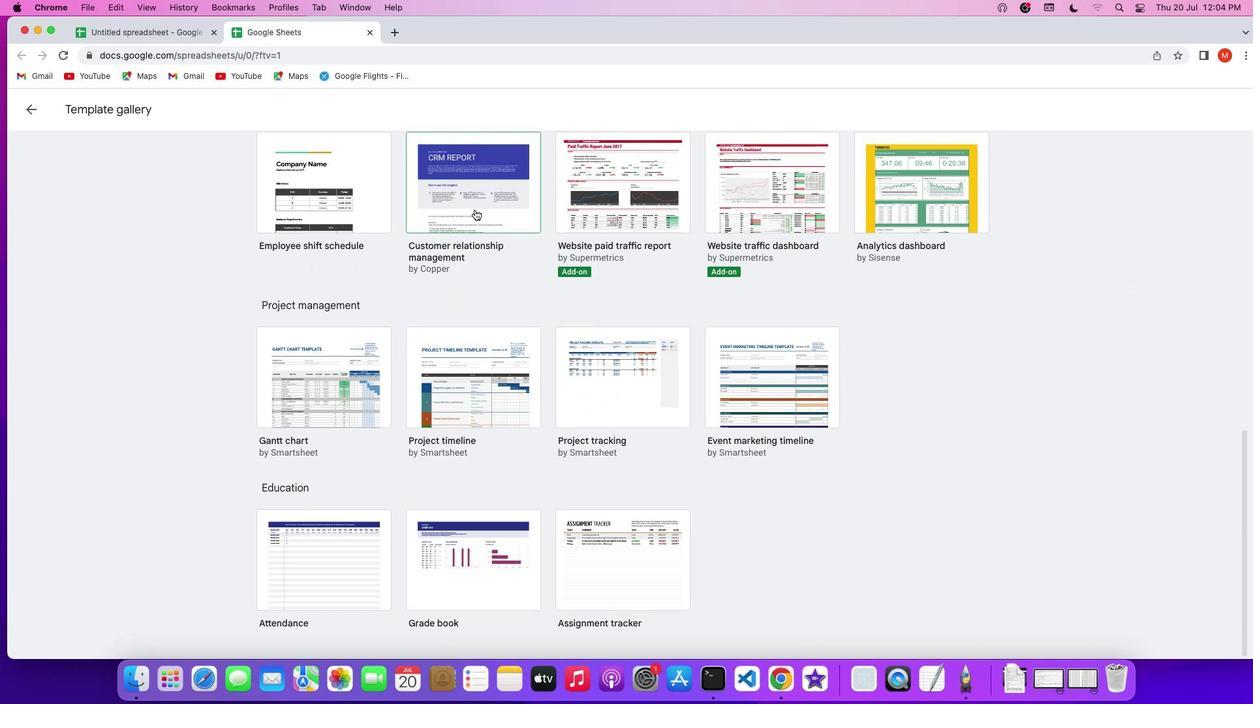 
Action: Mouse scrolled (474, 209) with delta (0, 0)
Screenshot: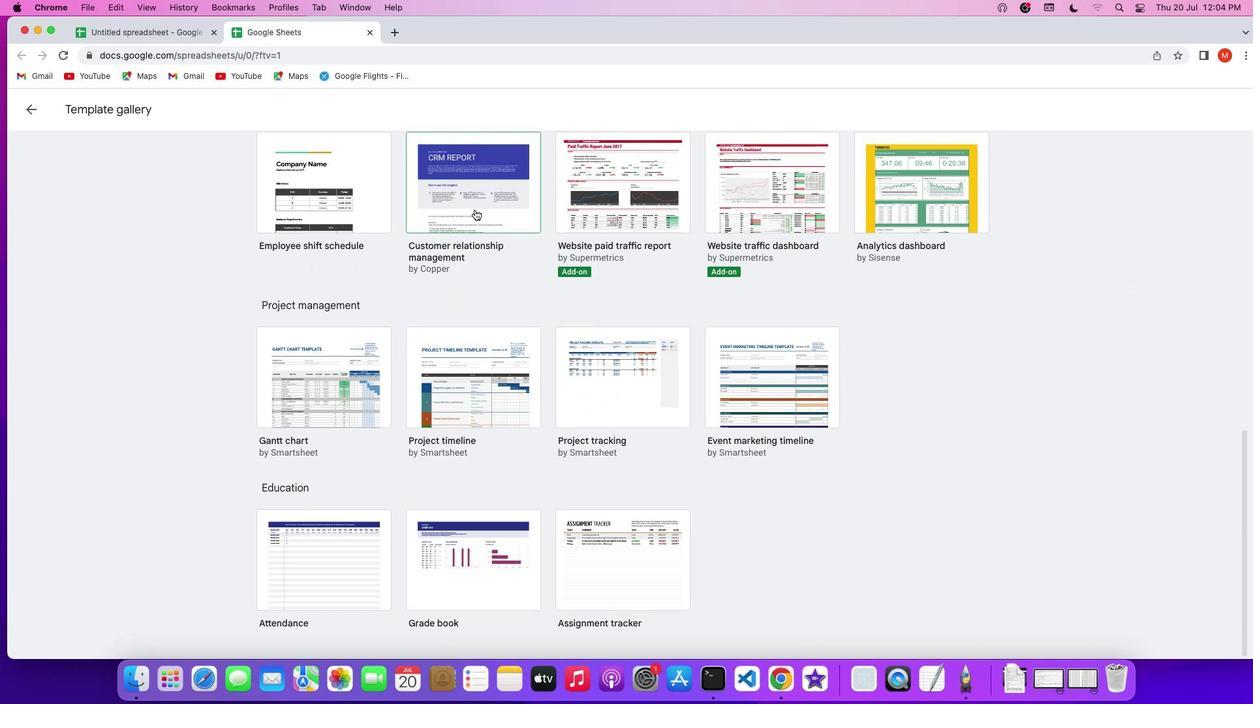 
Action: Mouse moved to (507, 345)
Screenshot: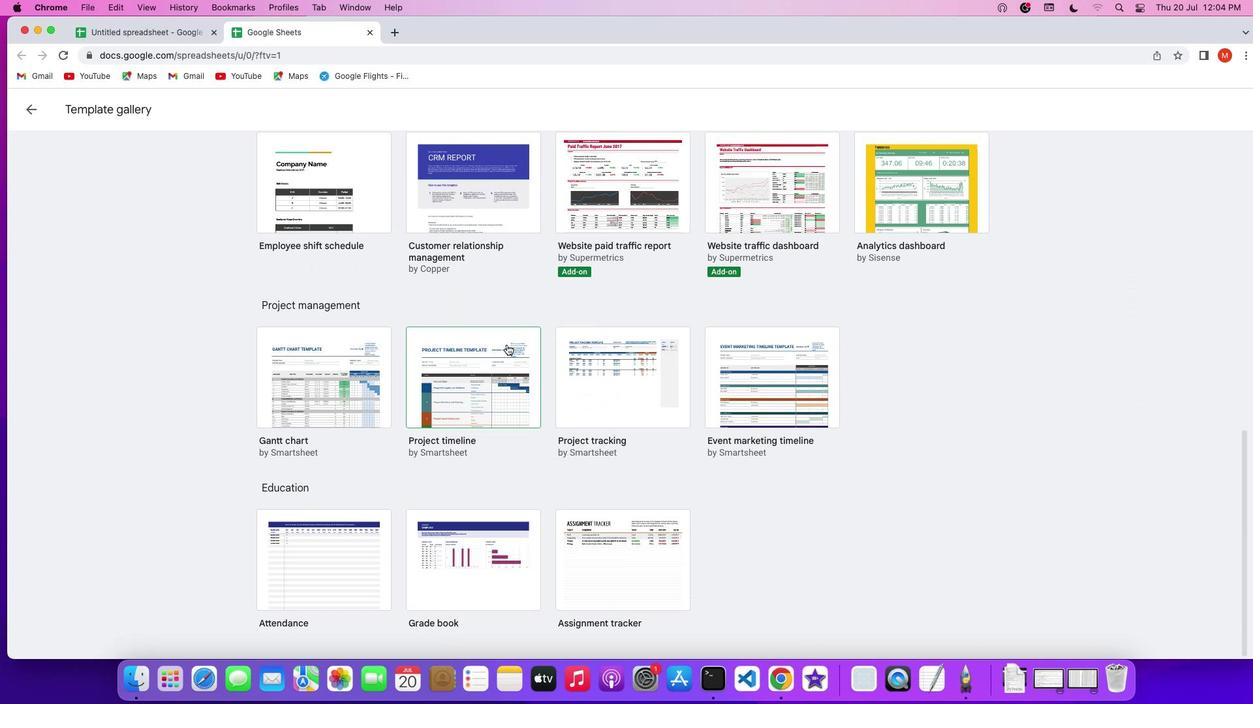 
Action: Mouse pressed left at (507, 345)
Screenshot: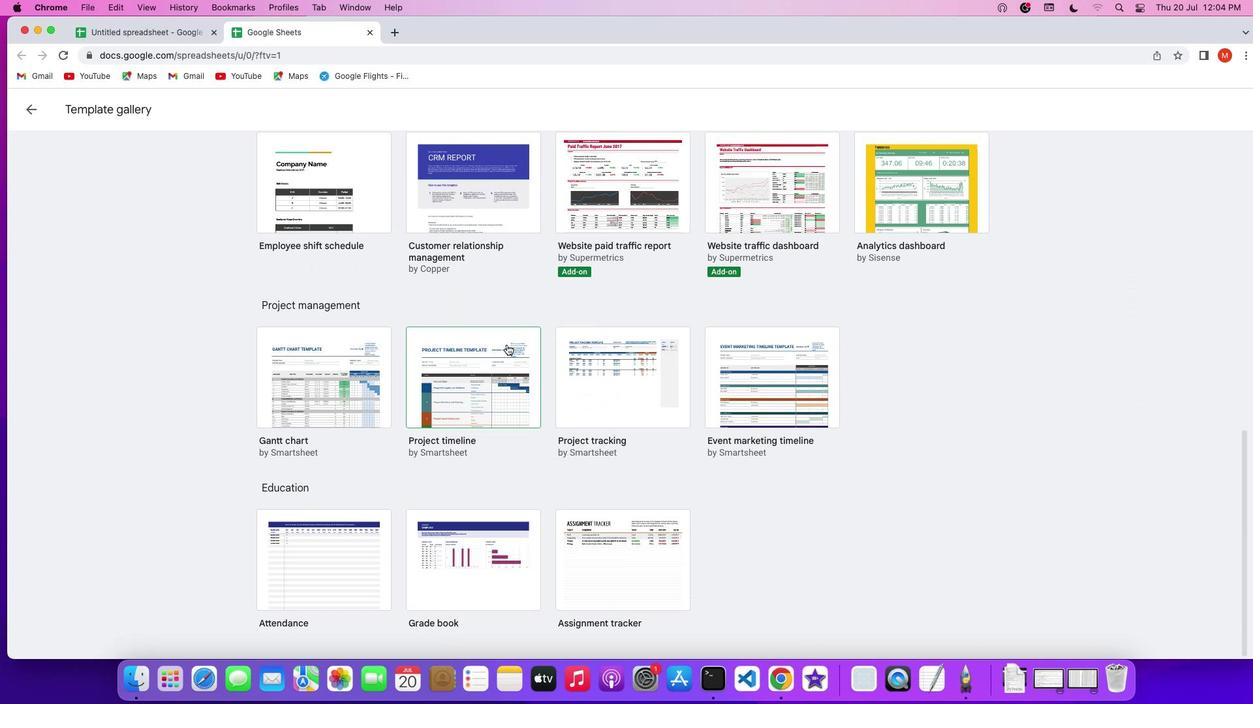 
Action: Mouse pressed left at (507, 345)
Screenshot: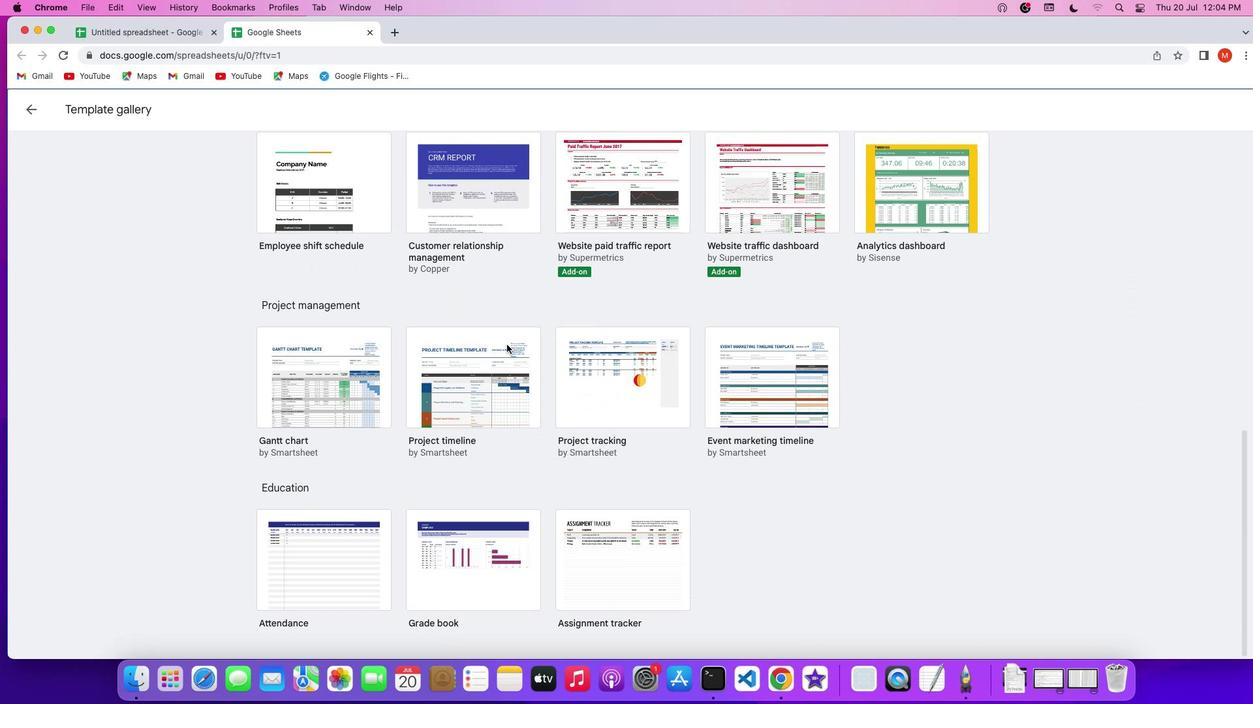 
